 Task: Create new invoice with Date Opened :15-Apr-23, Select Customer: The Londoner, Terms: Payment Term 1. Make invoice entry for item-1 with Date: 15-Apr-23, Description: Niagara Purified Drinking Water (0.5 L x 24 ct)_x000D_
, Action: Material, Income Account: Income:Sales, Quantity: 1, Unit Price: 4.25, Discount %: 7. Make entry for item-2 with Date: 15-Apr-23, Description: Talenti Alphonso Mango Sorbetto Pint_x000D_
, Action: Material, Income Account: Income:Sales, Quantity: 2, Unit Price: 20.6, Discount %: 8. Make entry for item-3 with Date: 15-Apr-23, Description: 321 Party! Foil Gold Marble Paper Napkins 6.5 (20 ct)_x000D_
, Action: Material, Income Account: Income:Sales, Quantity: 2, Unit Price: 21.6, Discount %: 10. Write Notes: 'Looking forward to serving you again.'. Post Invoice with Post Date: 15-Apr-23, Post to Accounts: Assets:Accounts Receivable. Pay / Process Payment with Transaction Date: 15-May-23, Amount: 80.7365, Transfer Account: Checking Account. Print Invoice, display notes by going to Option, then go to Display Tab and check 'Invoice Notes'.
Action: Mouse moved to (171, 24)
Screenshot: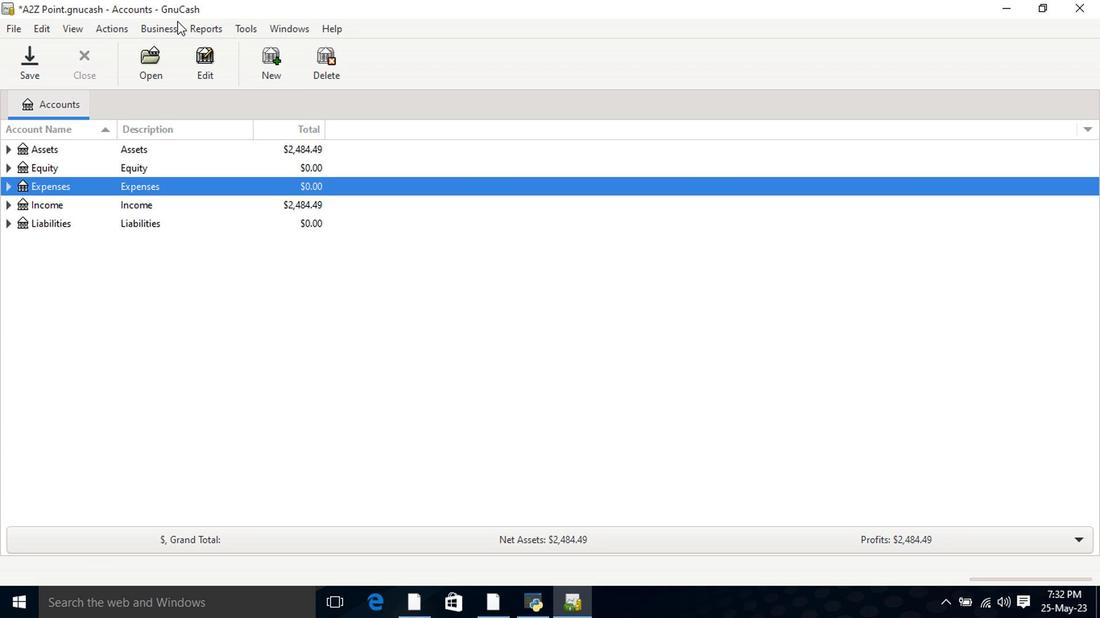 
Action: Mouse pressed left at (171, 24)
Screenshot: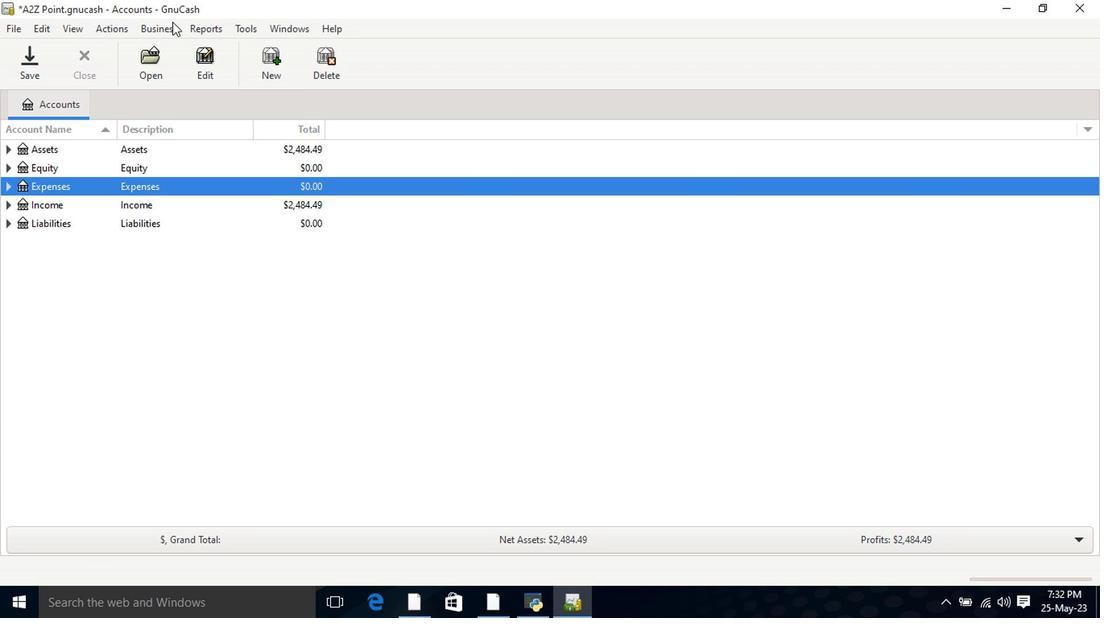 
Action: Mouse moved to (358, 111)
Screenshot: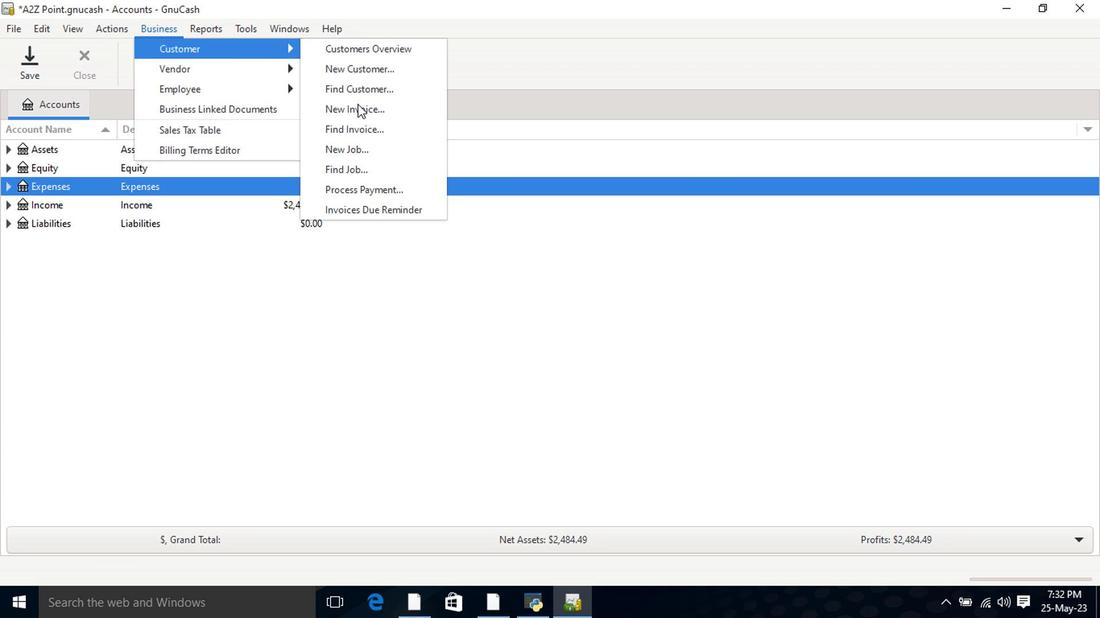 
Action: Mouse pressed left at (358, 111)
Screenshot: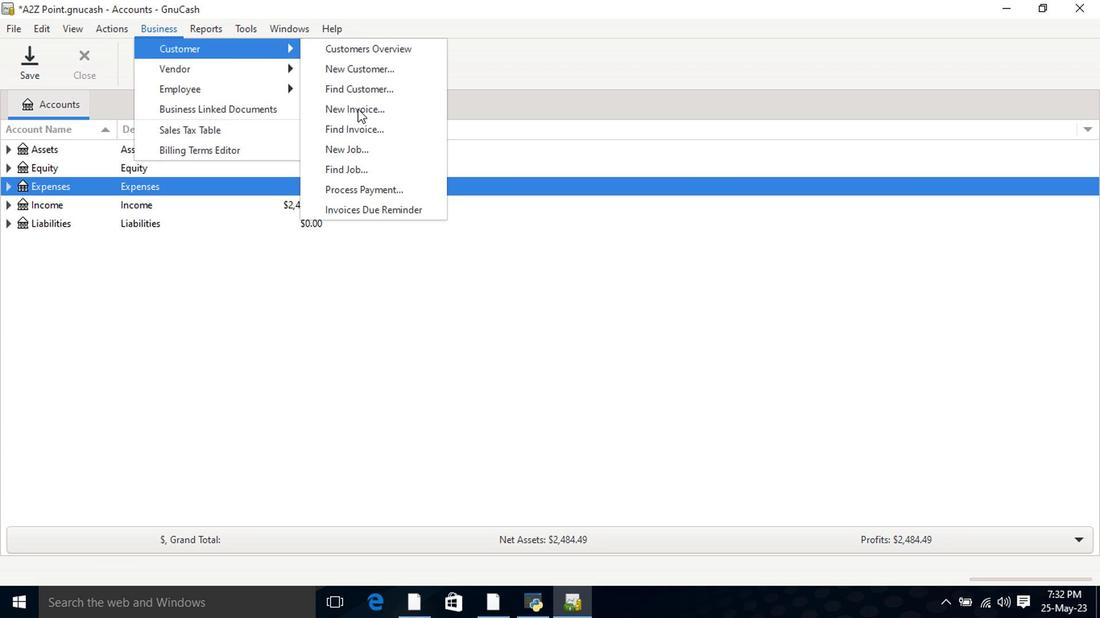 
Action: Mouse moved to (661, 253)
Screenshot: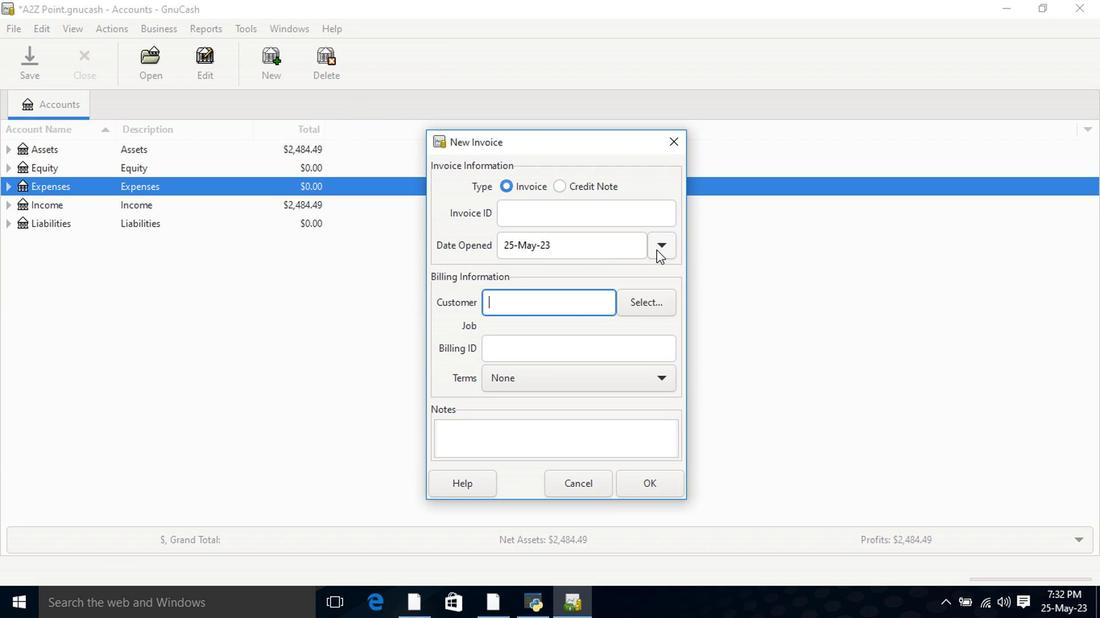 
Action: Mouse pressed left at (661, 253)
Screenshot: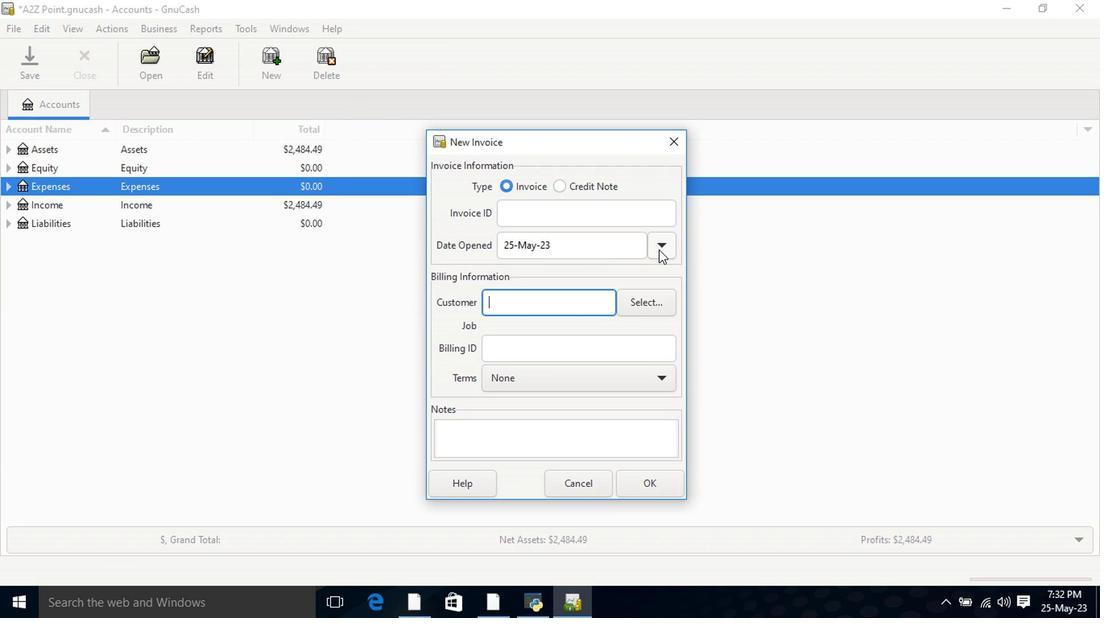 
Action: Mouse moved to (540, 272)
Screenshot: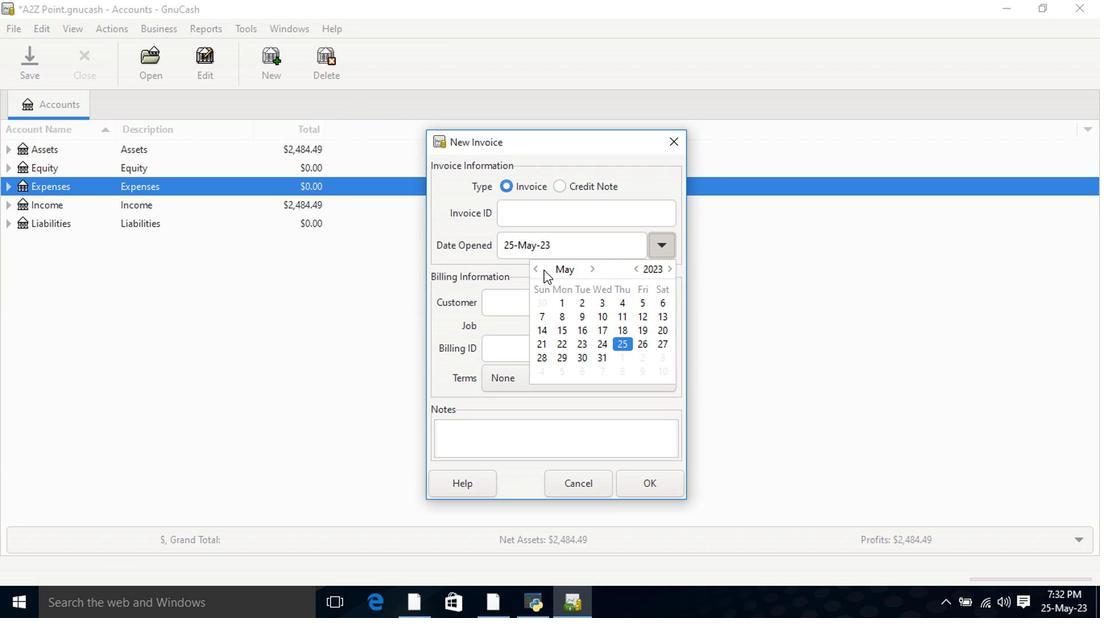 
Action: Mouse pressed left at (540, 272)
Screenshot: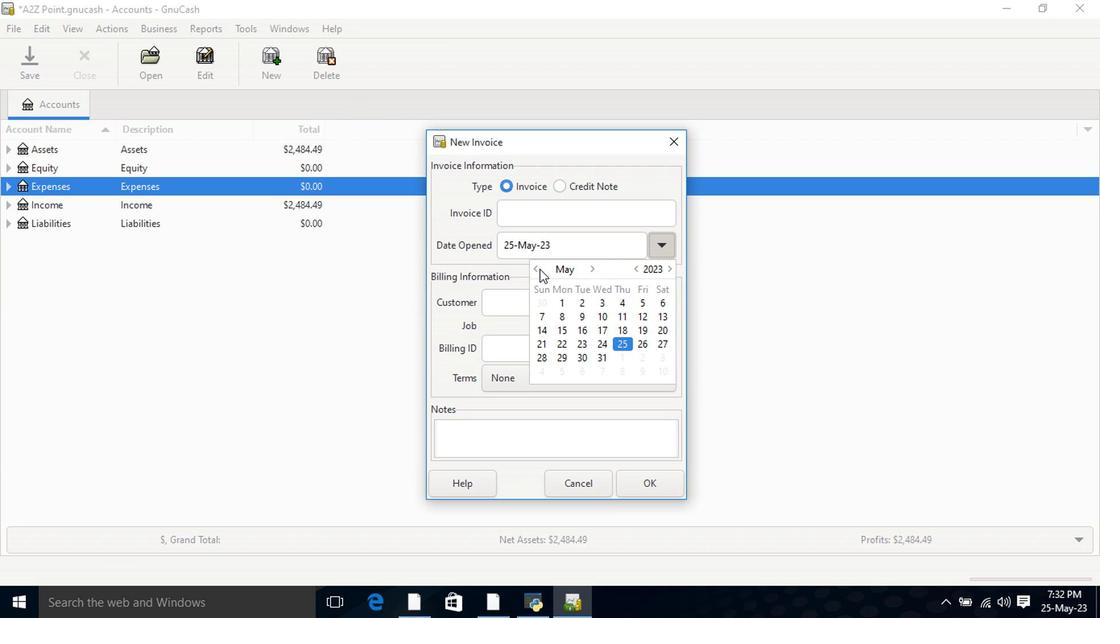 
Action: Mouse moved to (657, 252)
Screenshot: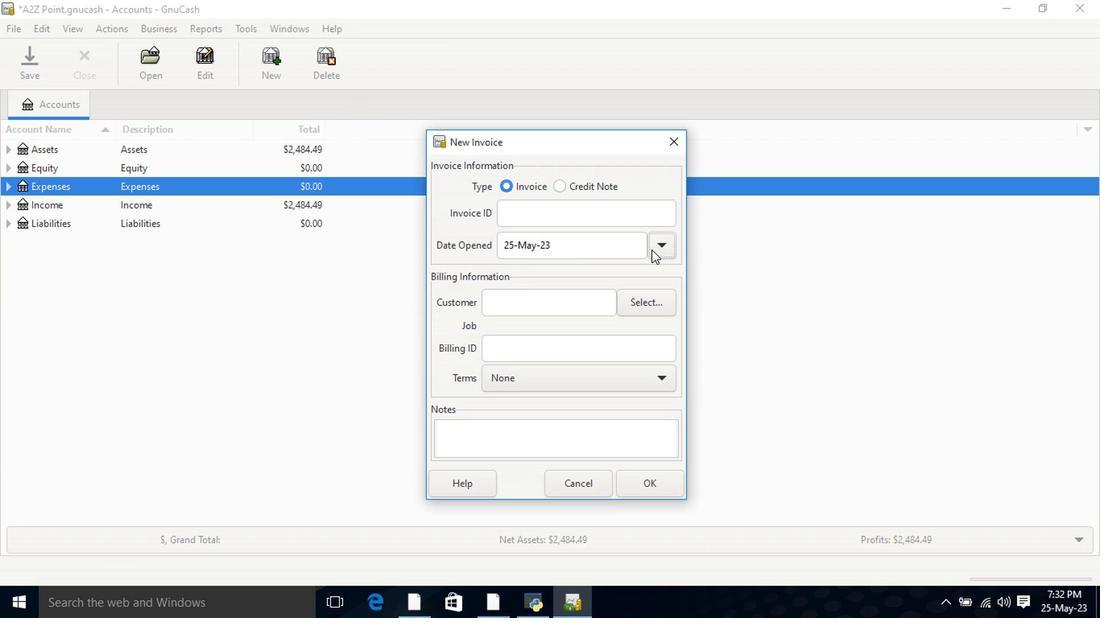 
Action: Mouse pressed left at (657, 252)
Screenshot: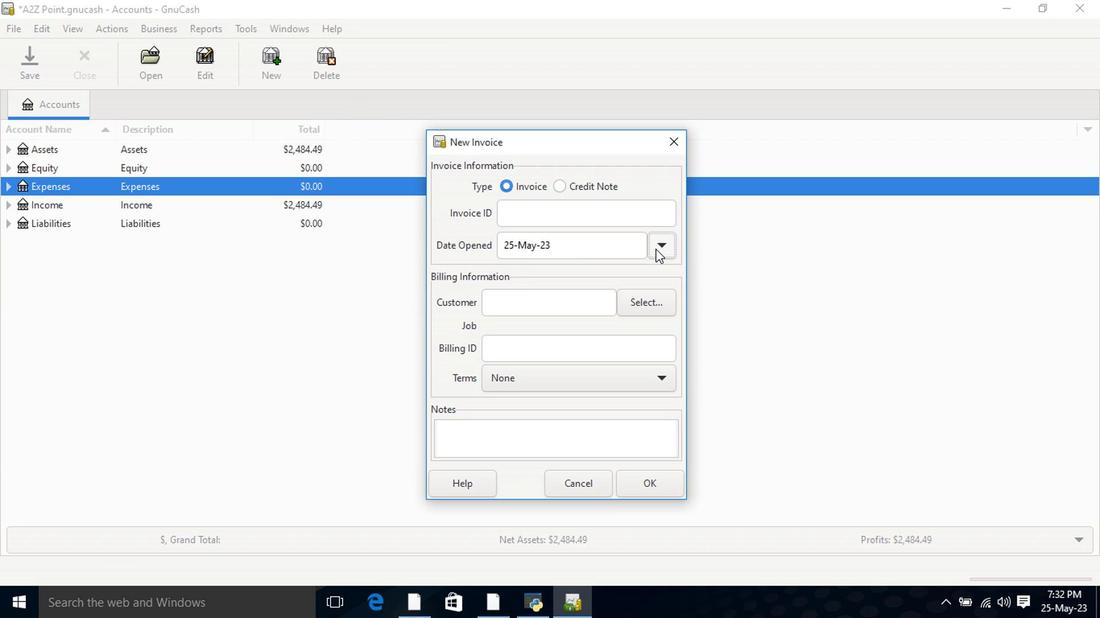 
Action: Mouse moved to (529, 271)
Screenshot: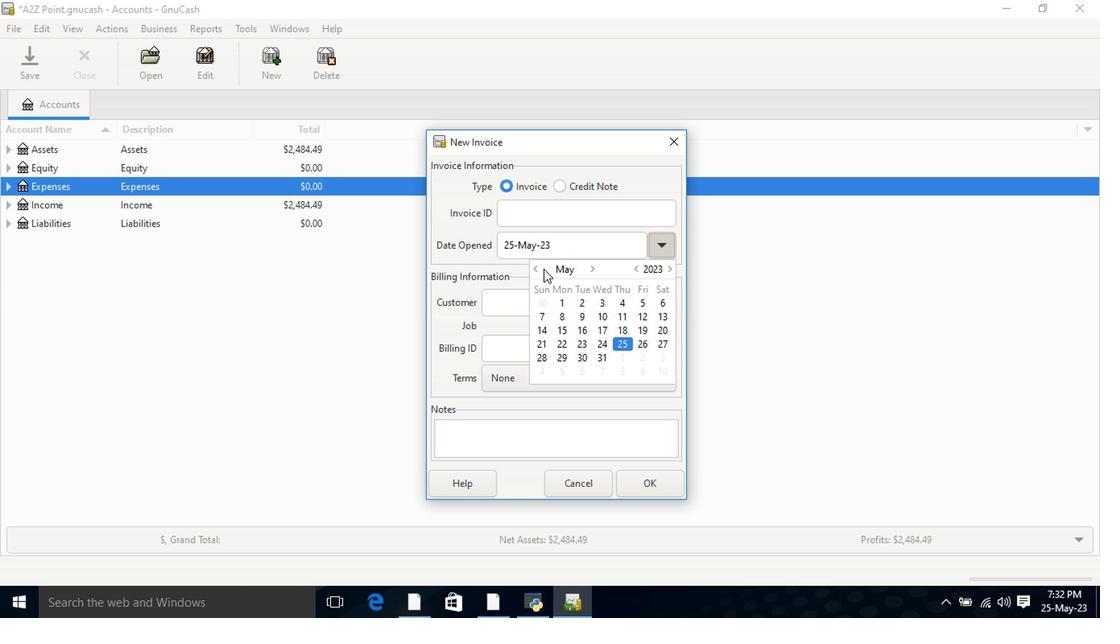 
Action: Mouse pressed left at (529, 271)
Screenshot: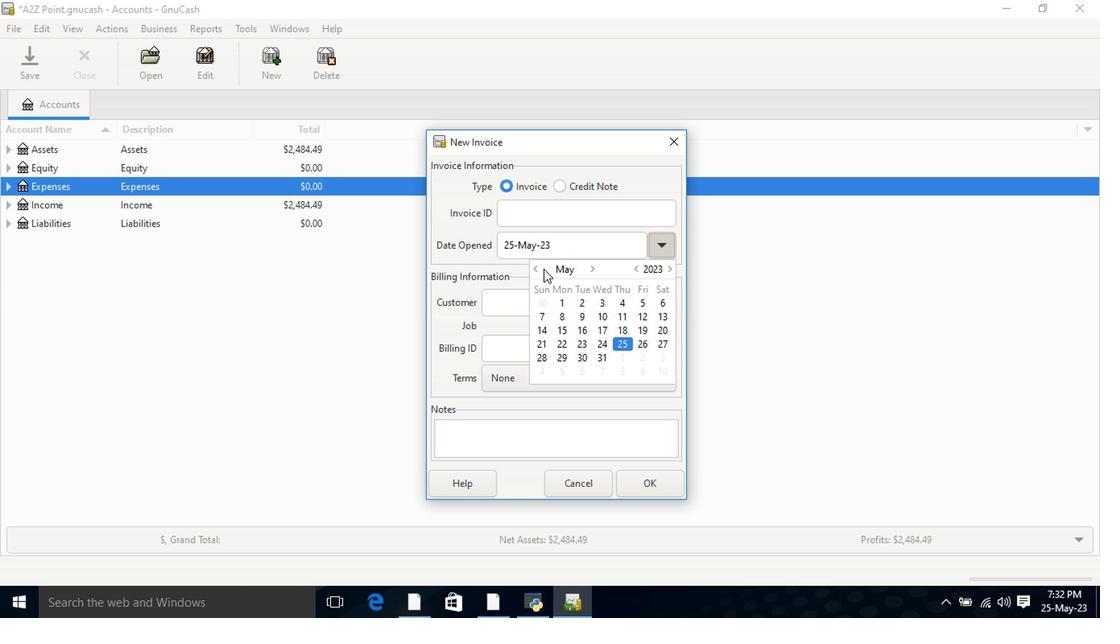 
Action: Mouse moved to (664, 250)
Screenshot: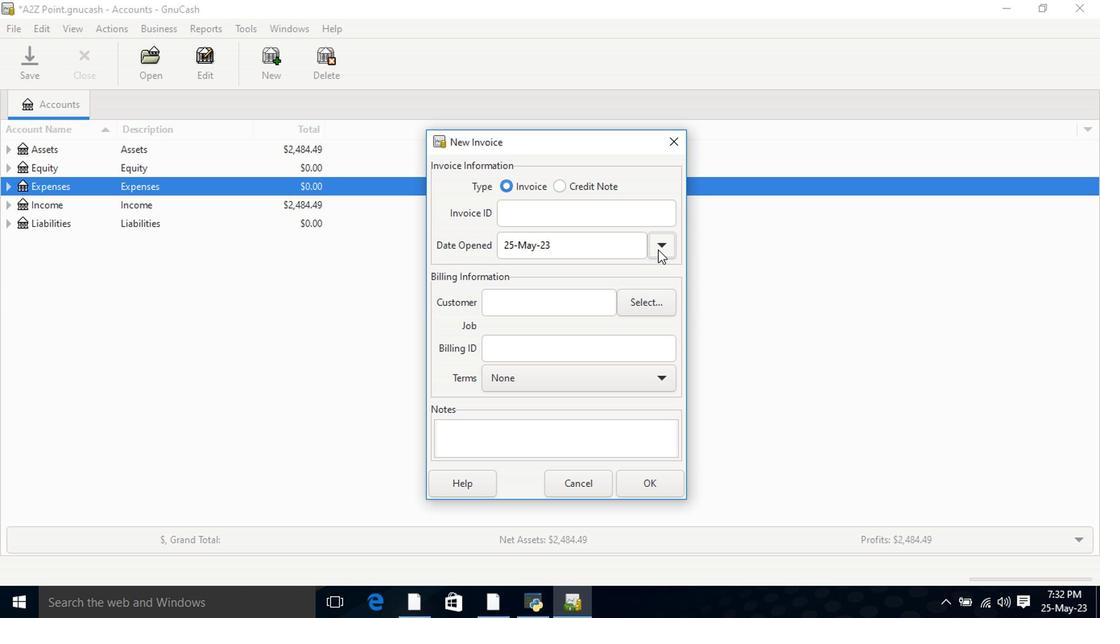 
Action: Mouse pressed left at (664, 250)
Screenshot: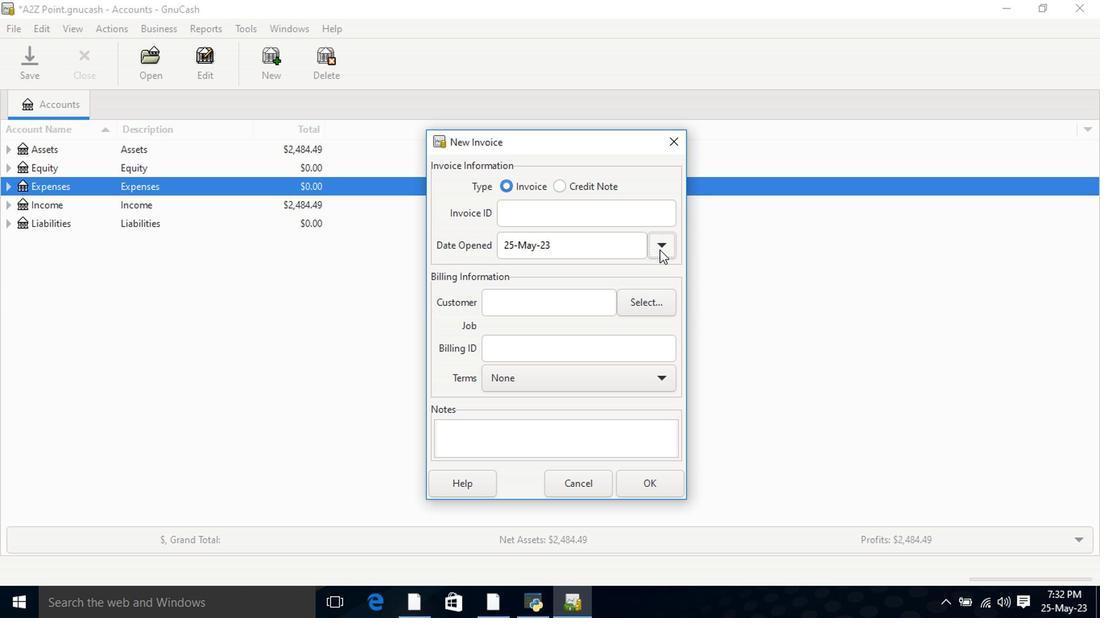 
Action: Mouse moved to (535, 274)
Screenshot: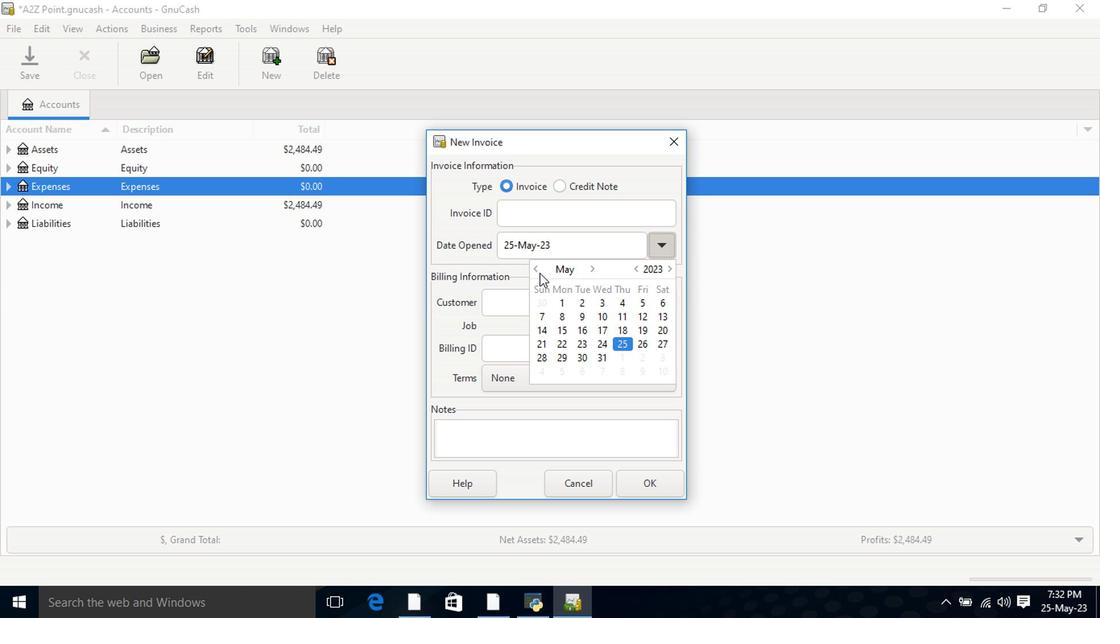 
Action: Mouse pressed left at (535, 274)
Screenshot: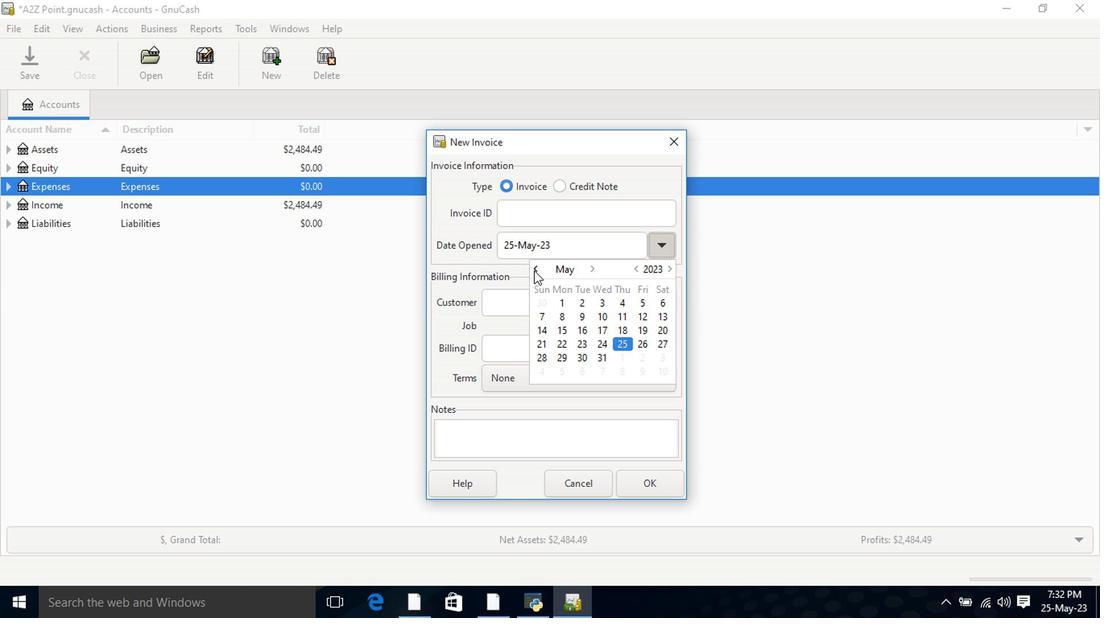 
Action: Mouse moved to (660, 330)
Screenshot: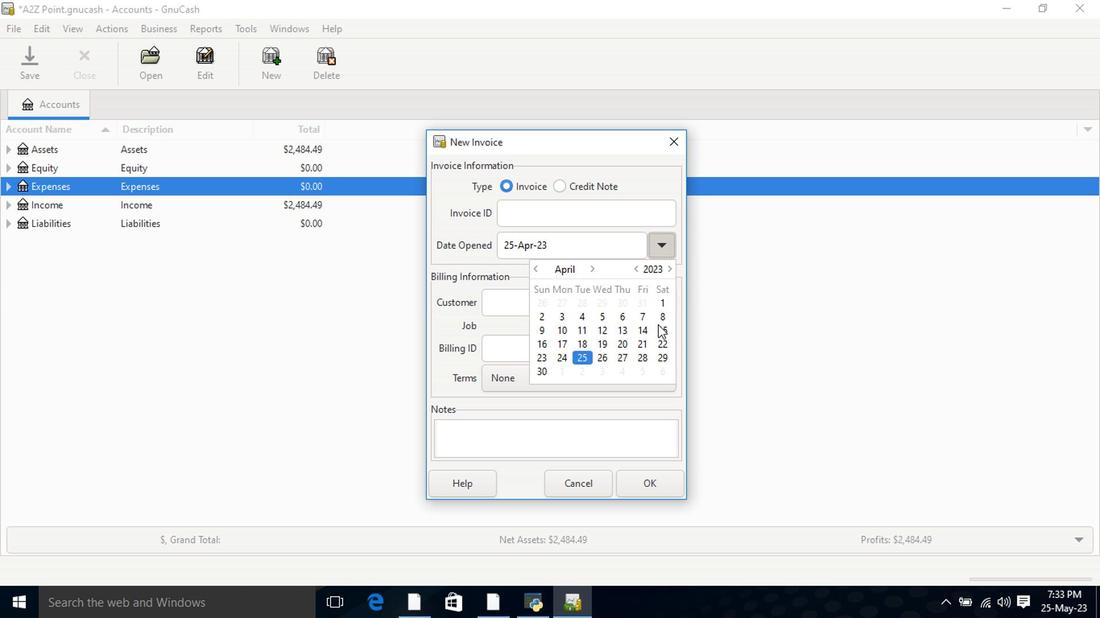 
Action: Mouse pressed left at (660, 330)
Screenshot: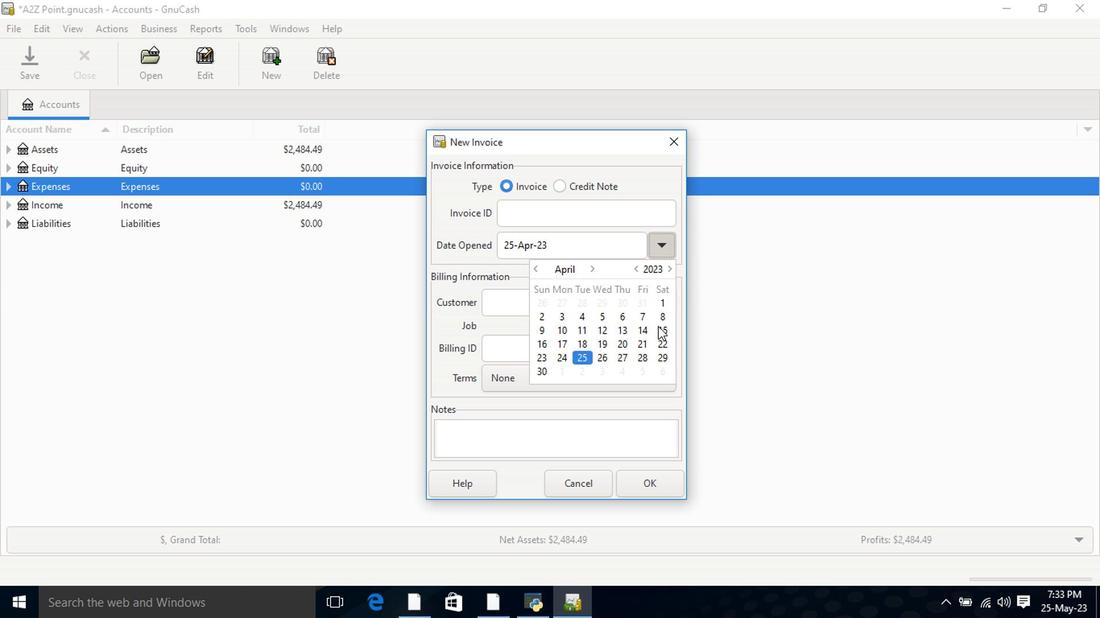 
Action: Mouse pressed left at (660, 330)
Screenshot: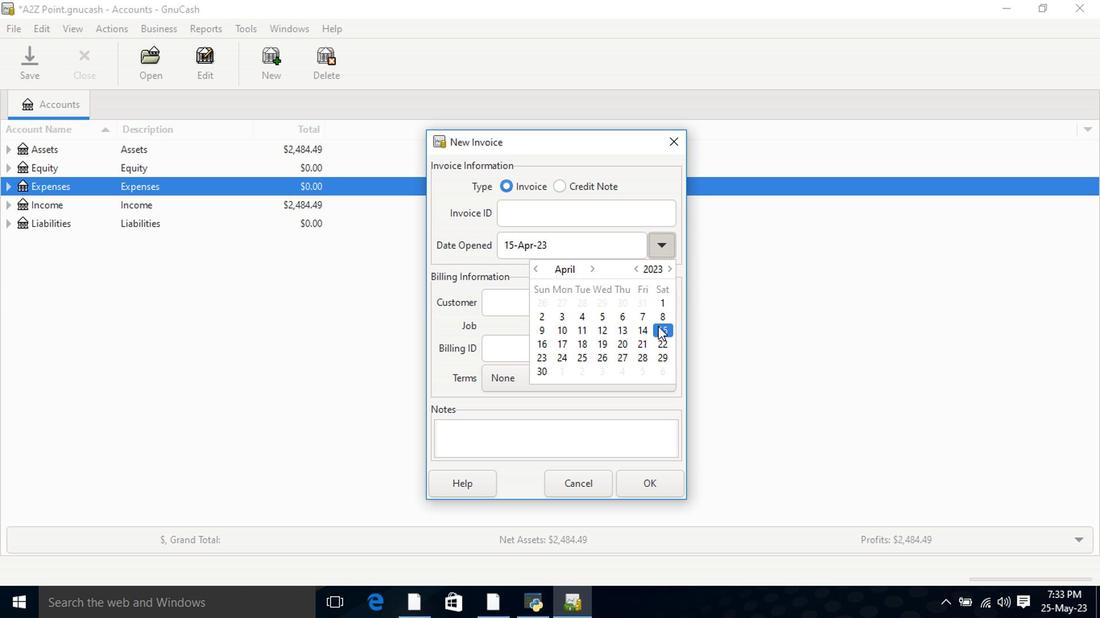 
Action: Mouse moved to (562, 300)
Screenshot: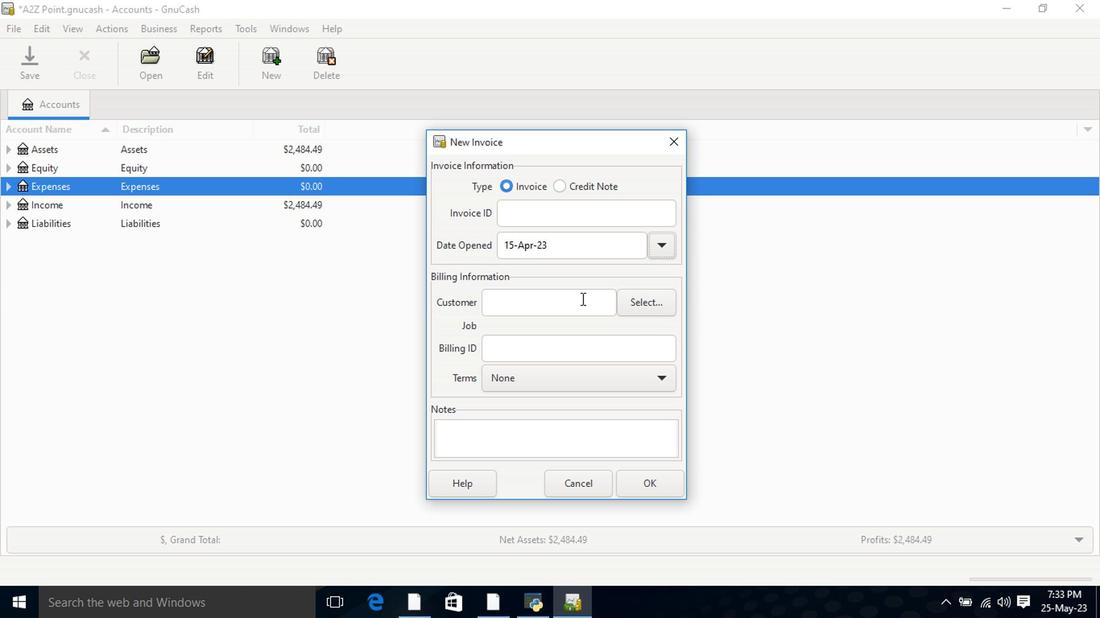 
Action: Mouse pressed left at (562, 300)
Screenshot: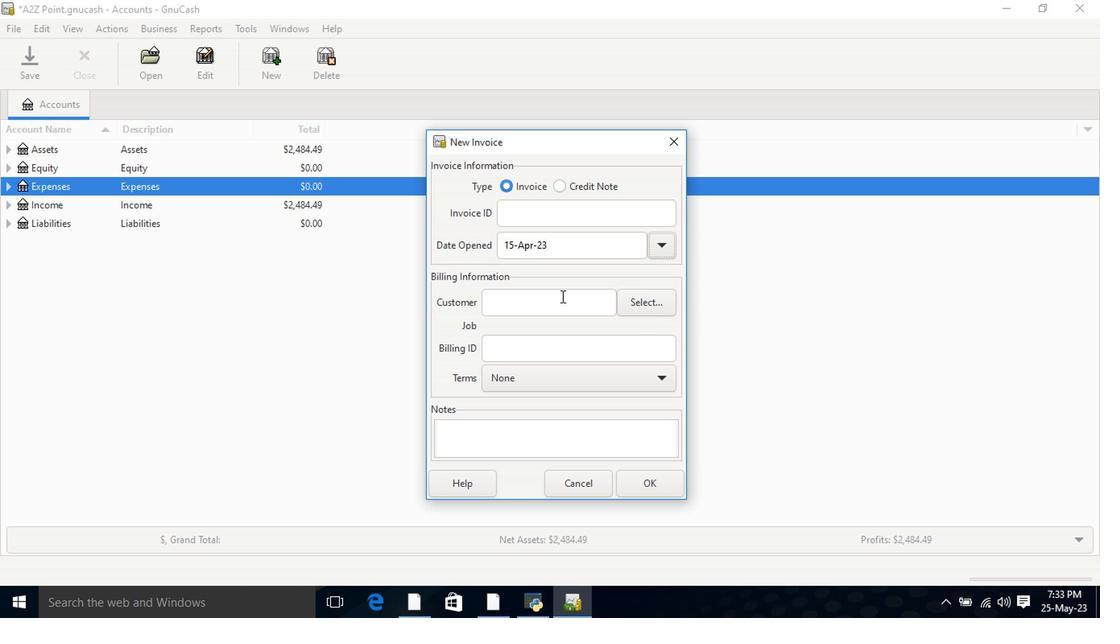 
Action: Key pressed <Key.shift>The<Key.space><Key.shift>La<Key.backspace>on
Screenshot: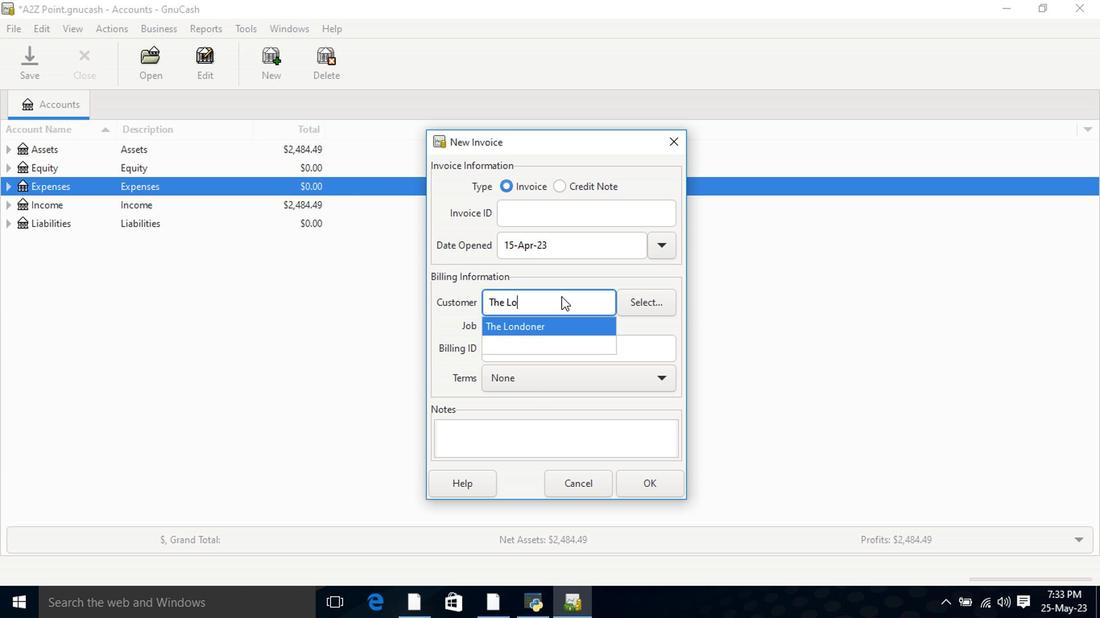 
Action: Mouse moved to (550, 332)
Screenshot: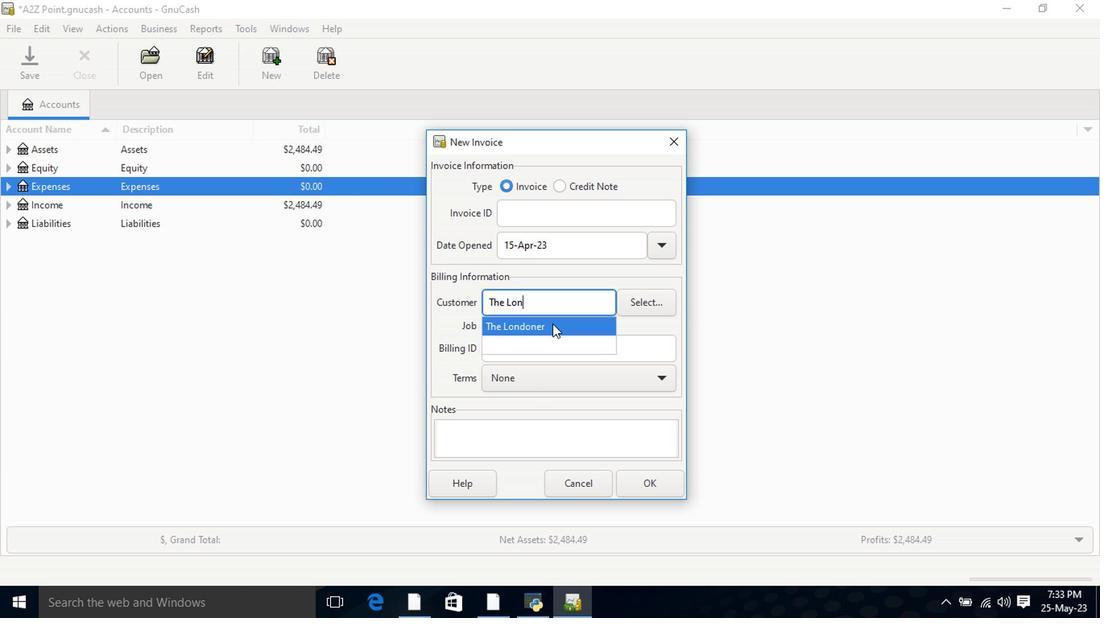 
Action: Mouse pressed left at (550, 332)
Screenshot: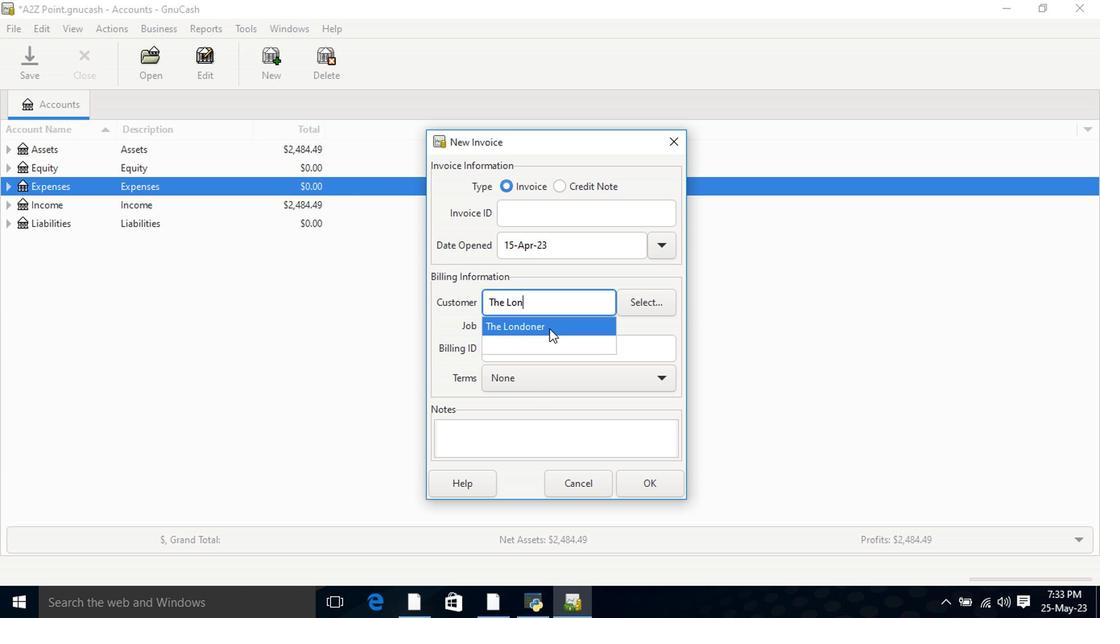 
Action: Mouse moved to (548, 394)
Screenshot: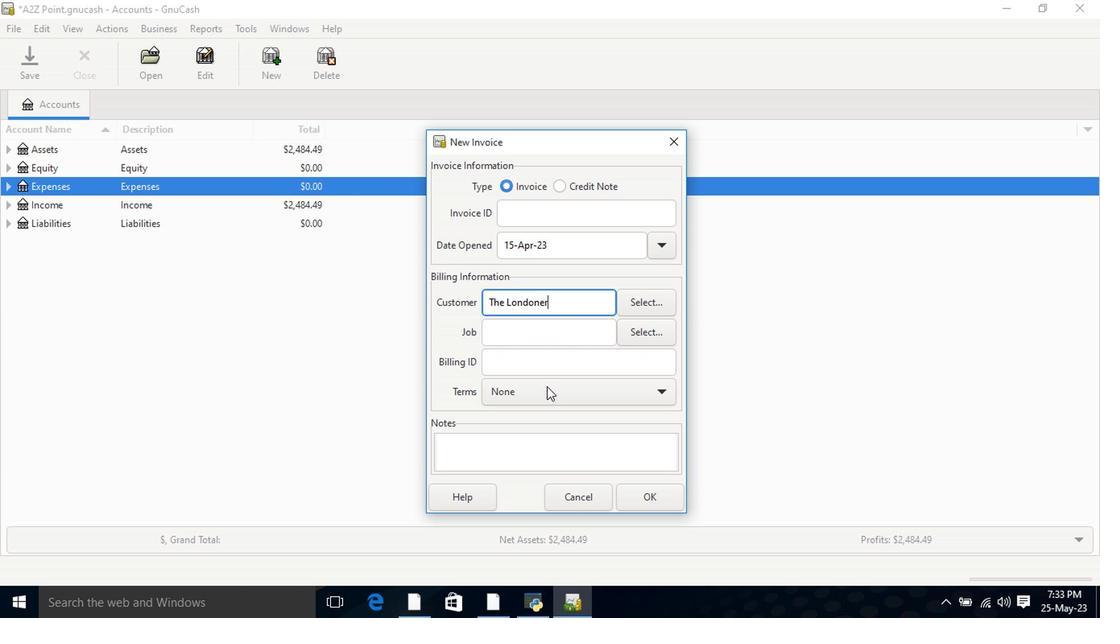 
Action: Mouse pressed left at (548, 394)
Screenshot: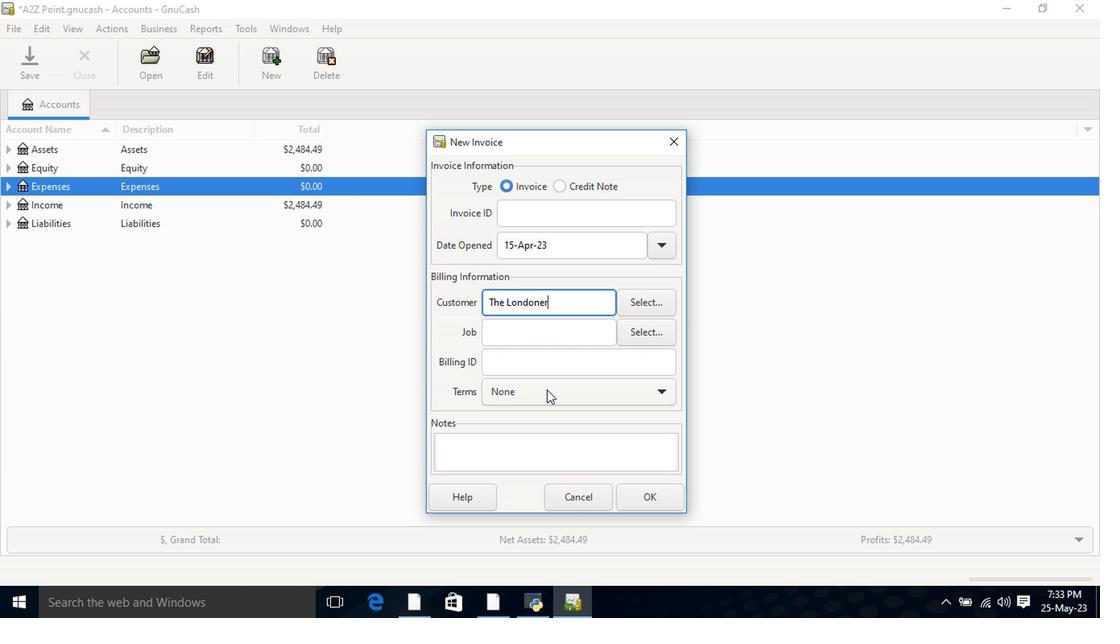 
Action: Mouse moved to (560, 418)
Screenshot: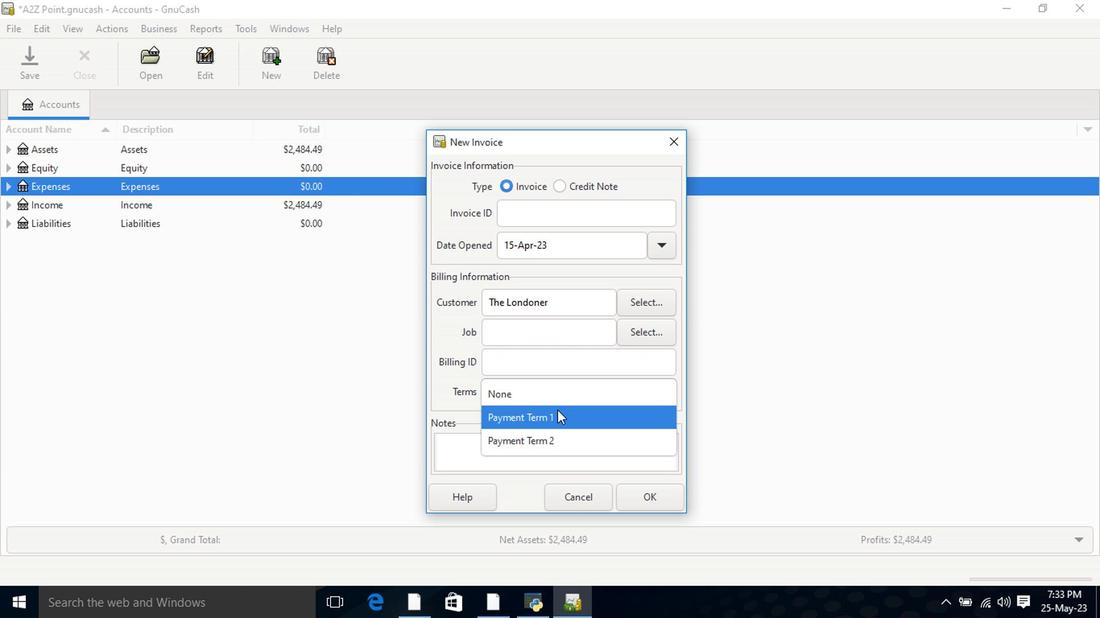
Action: Mouse pressed left at (560, 418)
Screenshot: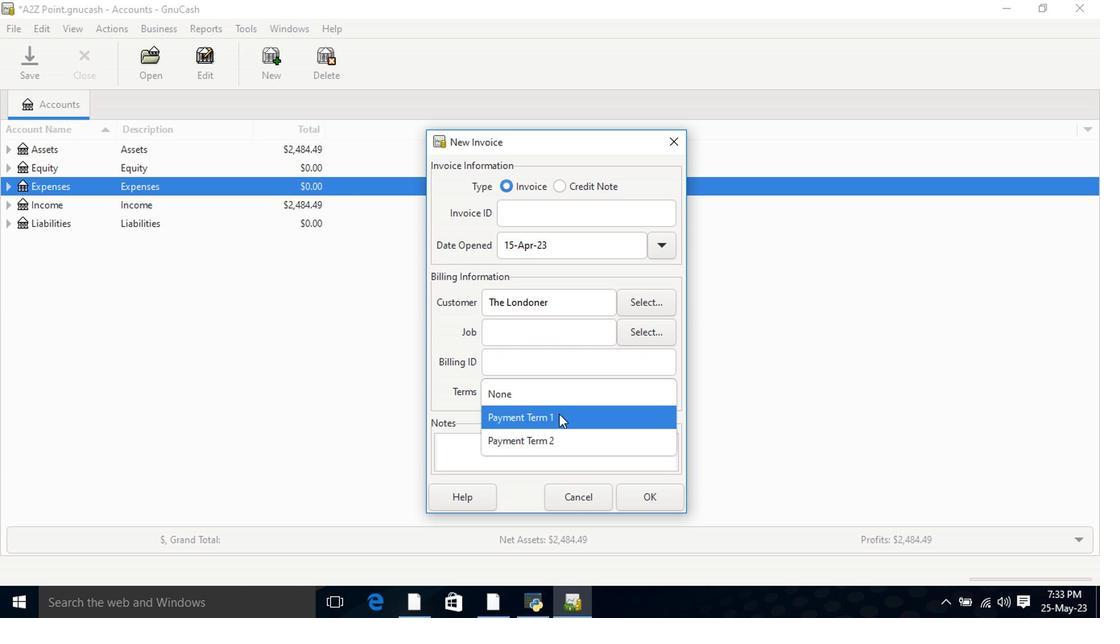 
Action: Mouse moved to (650, 501)
Screenshot: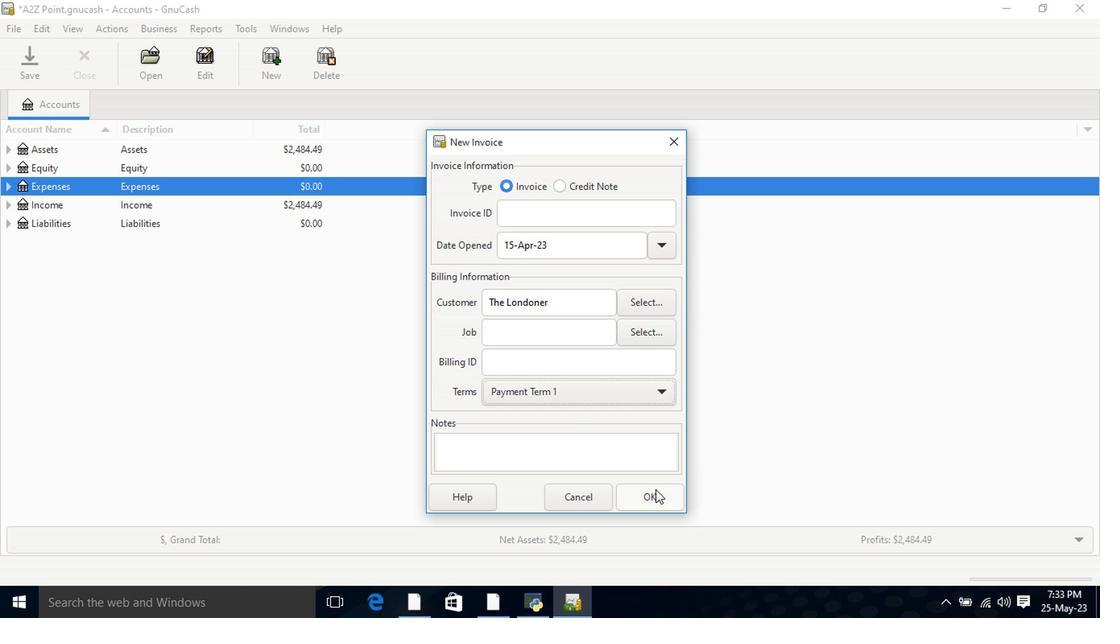
Action: Mouse pressed left at (650, 501)
Screenshot: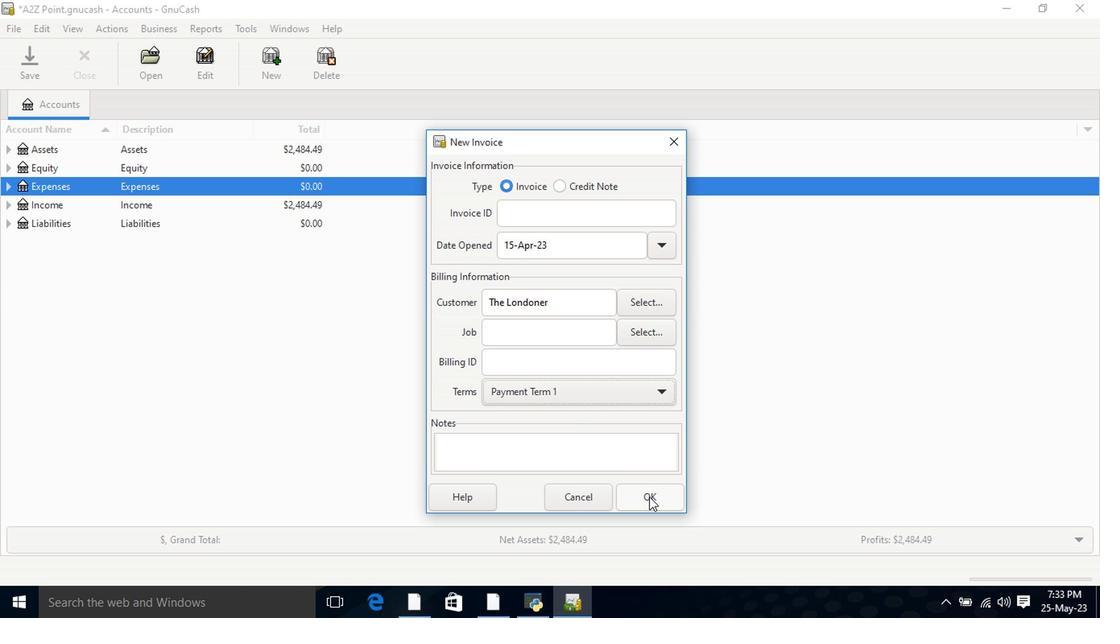 
Action: Mouse moved to (68, 319)
Screenshot: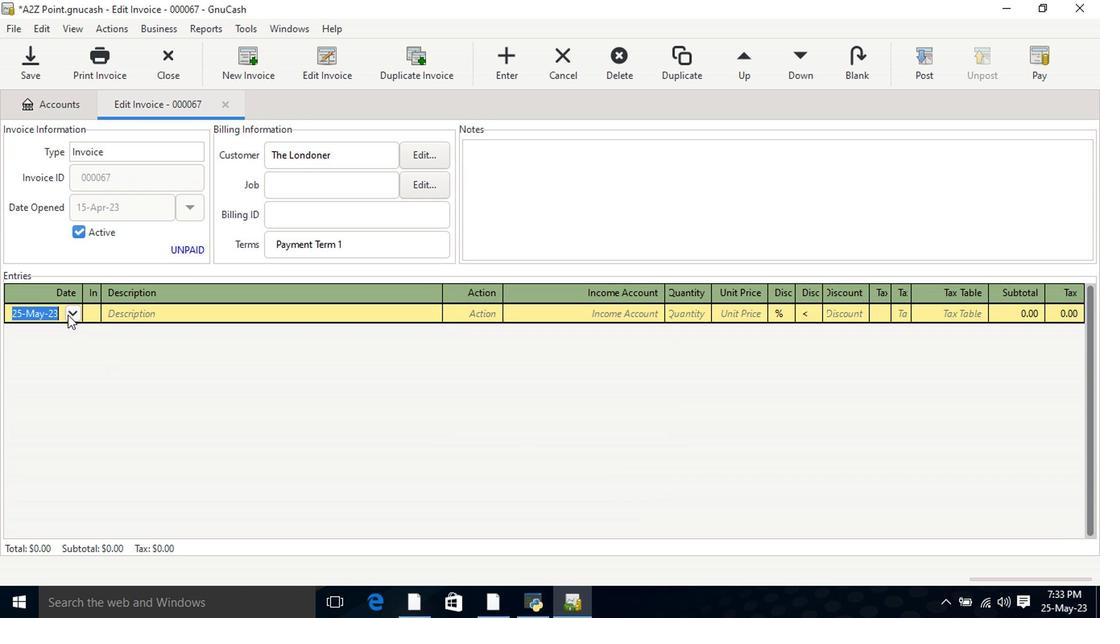 
Action: Mouse pressed left at (68, 319)
Screenshot: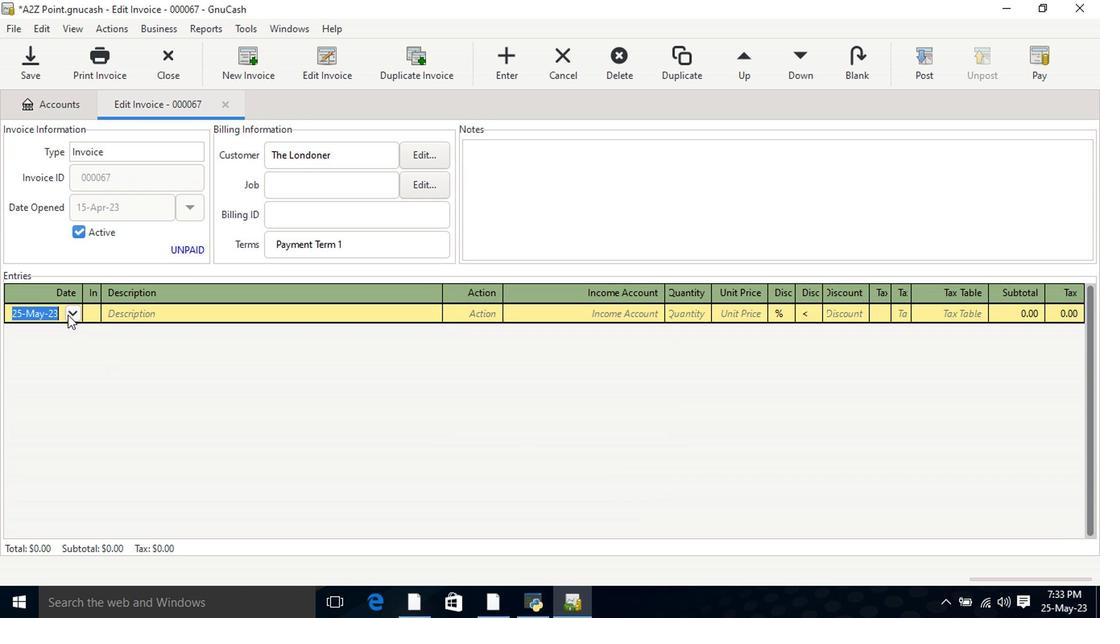 
Action: Mouse moved to (8, 336)
Screenshot: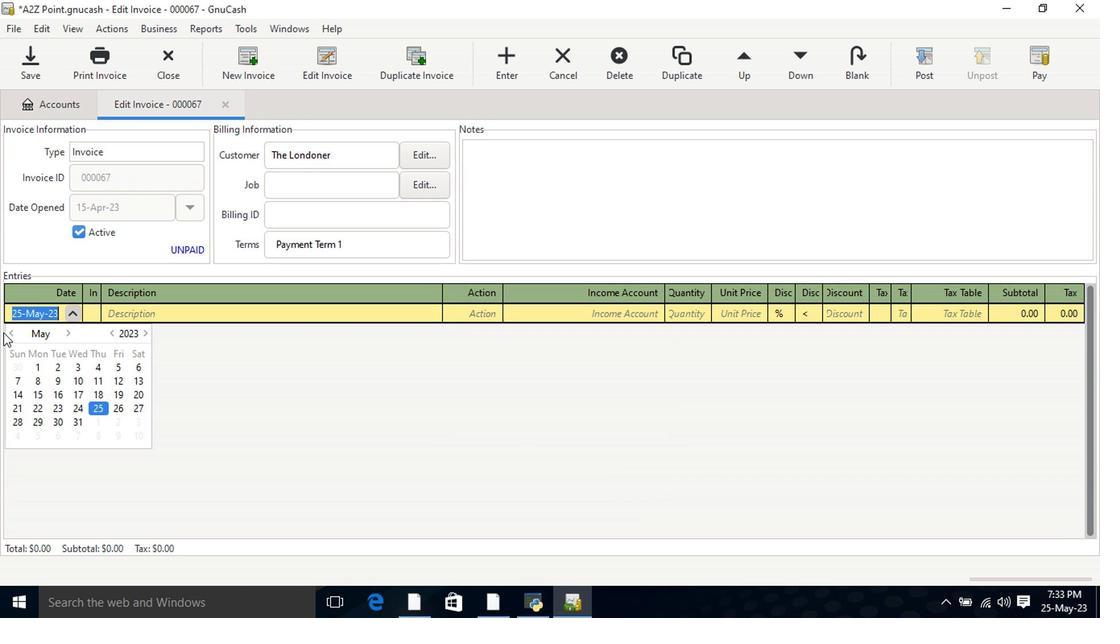 
Action: Mouse pressed left at (8, 336)
Screenshot: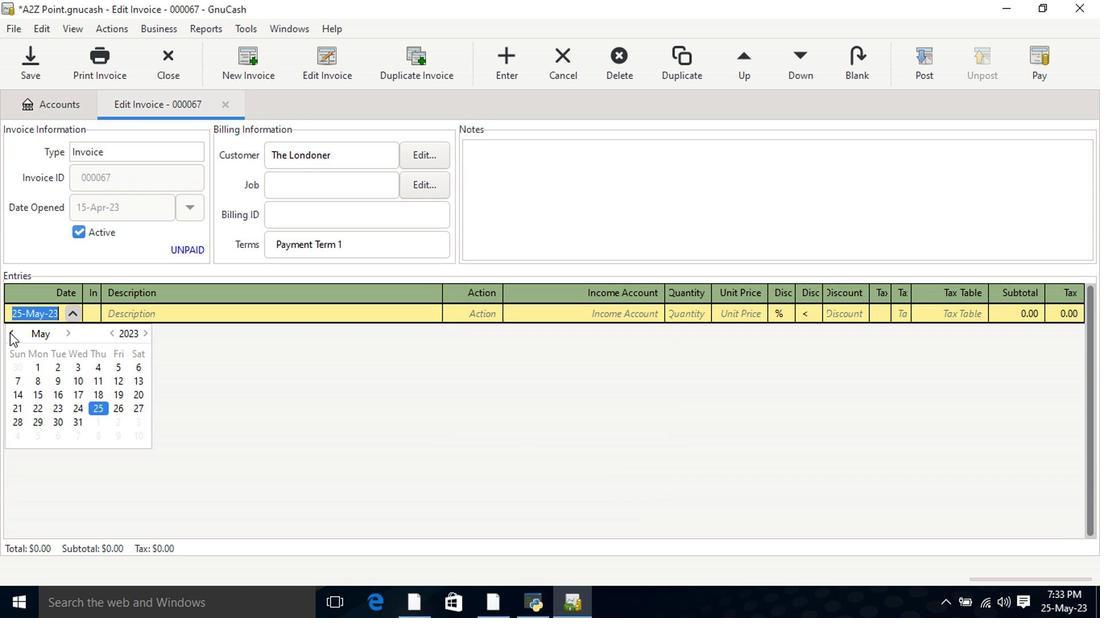 
Action: Mouse moved to (141, 390)
Screenshot: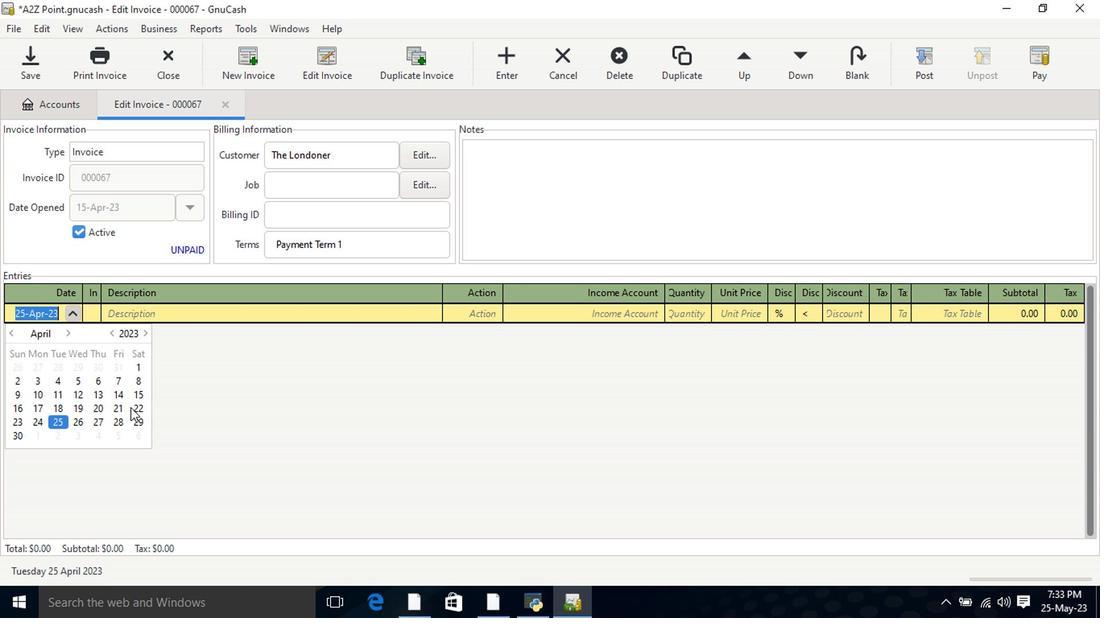 
Action: Mouse pressed left at (141, 388)
Screenshot: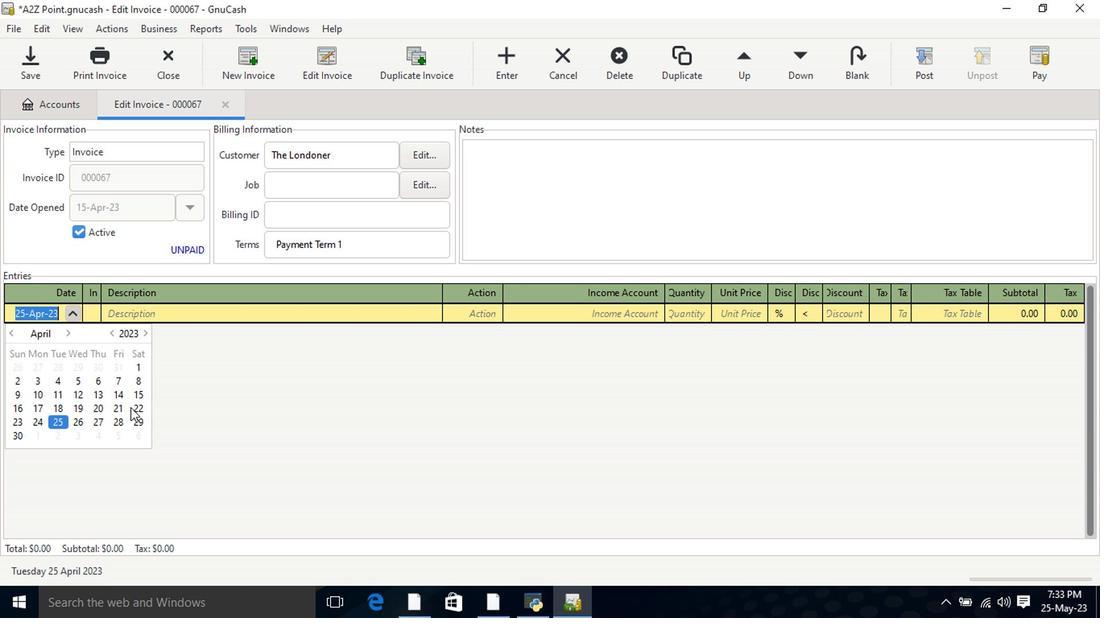 
Action: Mouse moved to (139, 399)
Screenshot: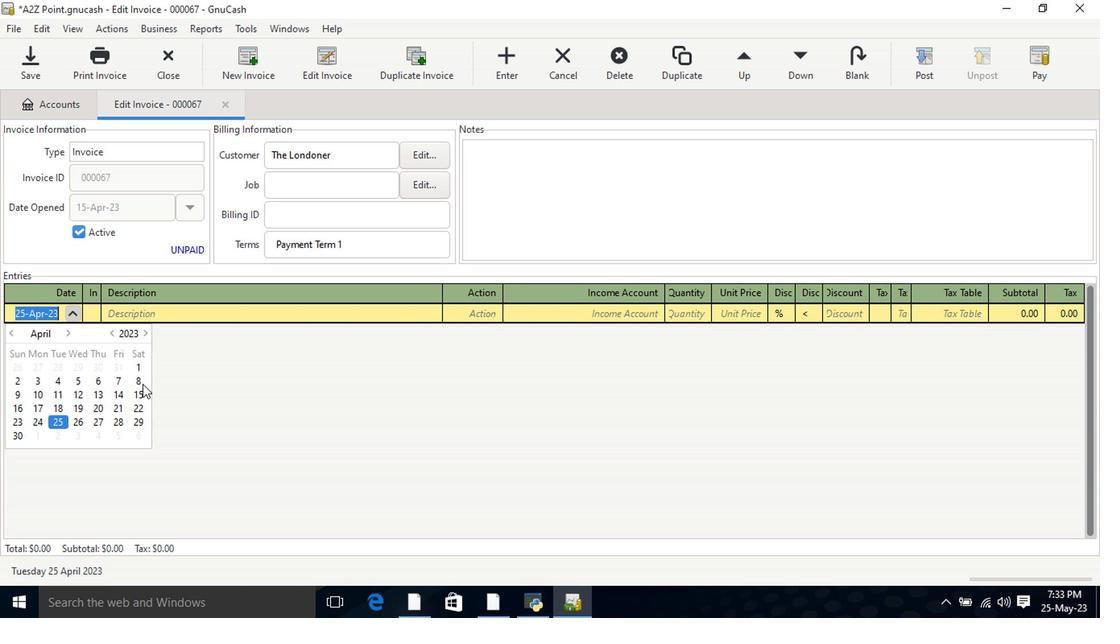 
Action: Mouse pressed left at (139, 399)
Screenshot: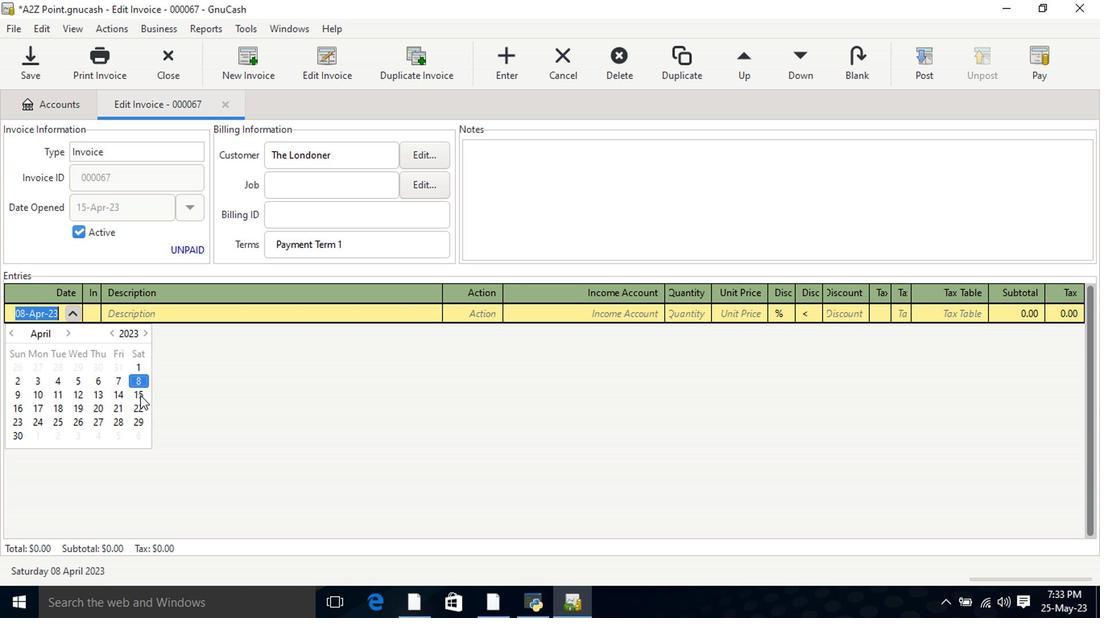 
Action: Mouse pressed left at (139, 399)
Screenshot: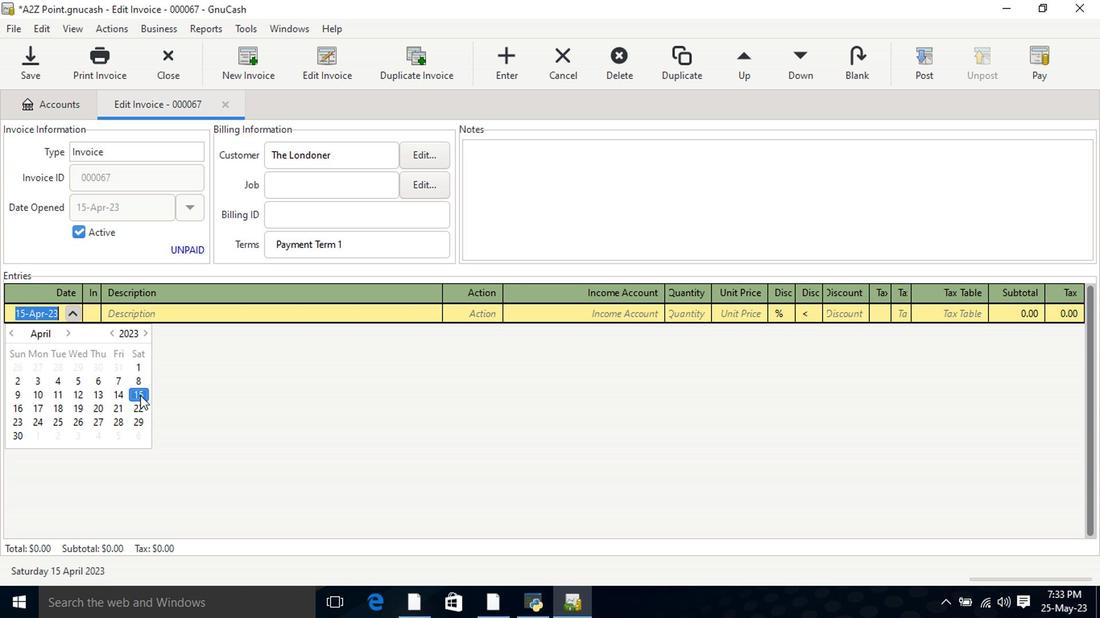 
Action: Mouse moved to (172, 324)
Screenshot: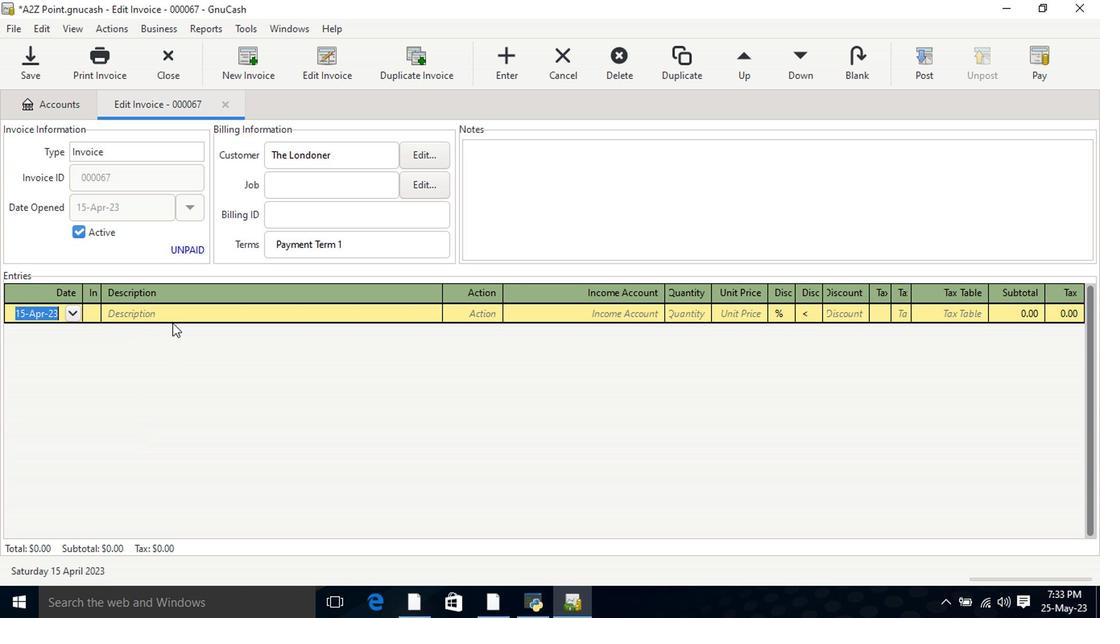 
Action: Mouse pressed left at (172, 324)
Screenshot: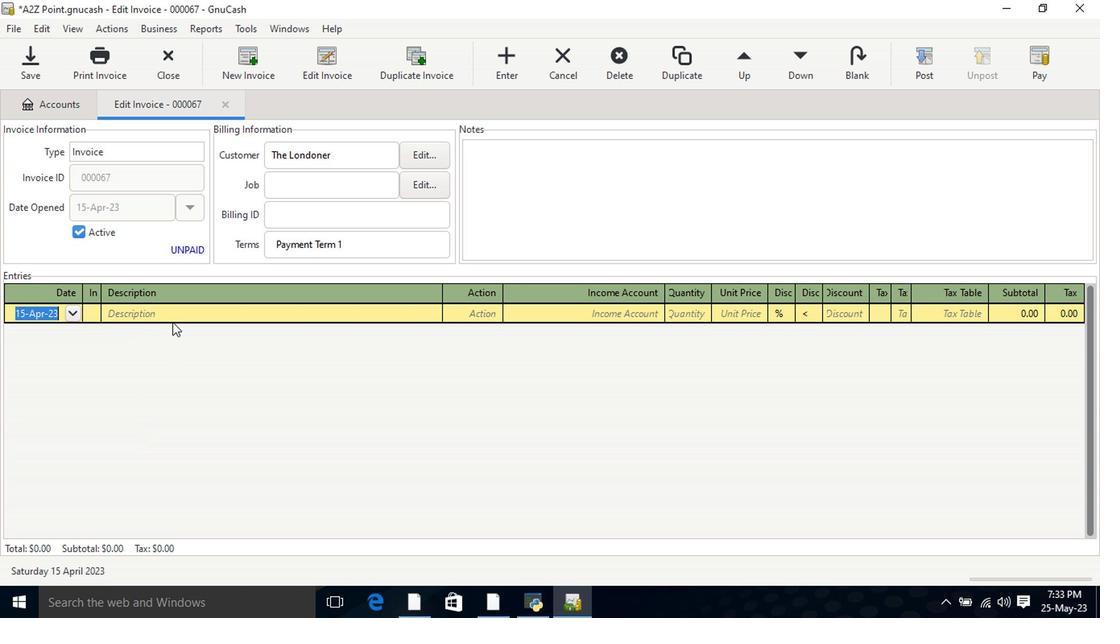 
Action: Key pressed <Key.shift>NAGA<Key.space><Key.shift>P<Key.backspace>URIFIED<Key.space><Key.shift>drinkin<Key.backspace><Key.backspace><Key.backspace><Key.backspace><Key.backspace><Key.backspace><Key.backspace><Key.shift>Drinking<Key.space><Key.shift>water<Key.space><Key.shift_r>(0.5<Key.space>l<Key.backspace><Key.shift>L<Key.space>x<Key.space>24<Key.space>ct<Key.shift_r>)<Key.tab>mate<Key.tab>incom<Key.down><Key.down><Key.down><Key.tab>1<Key.tab>4.25<Key.tab>
Screenshot: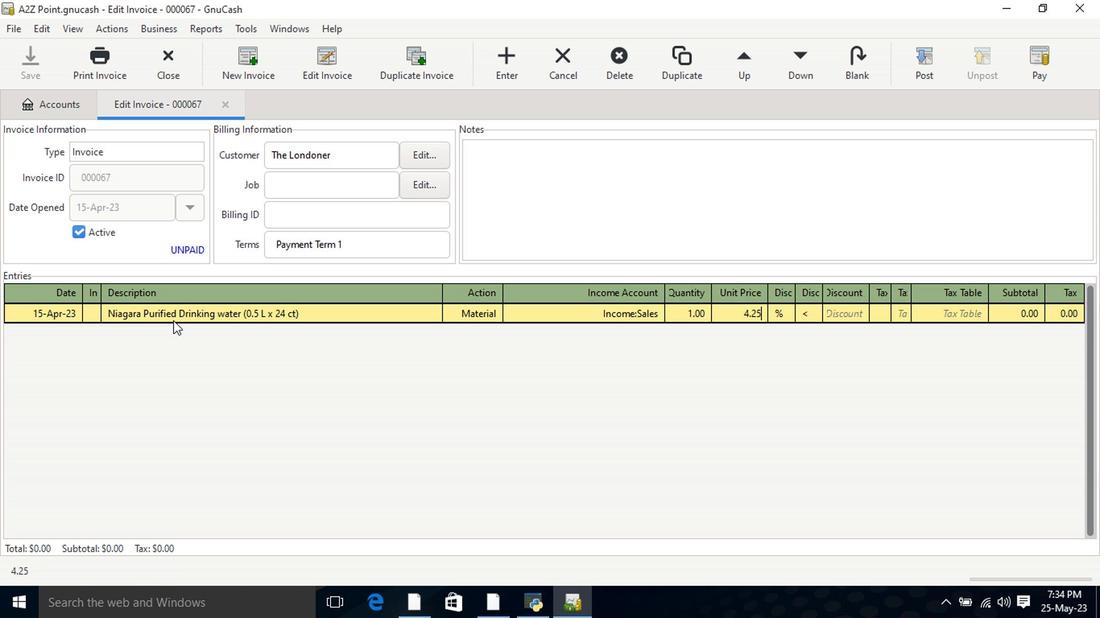 
Action: Mouse moved to (803, 319)
Screenshot: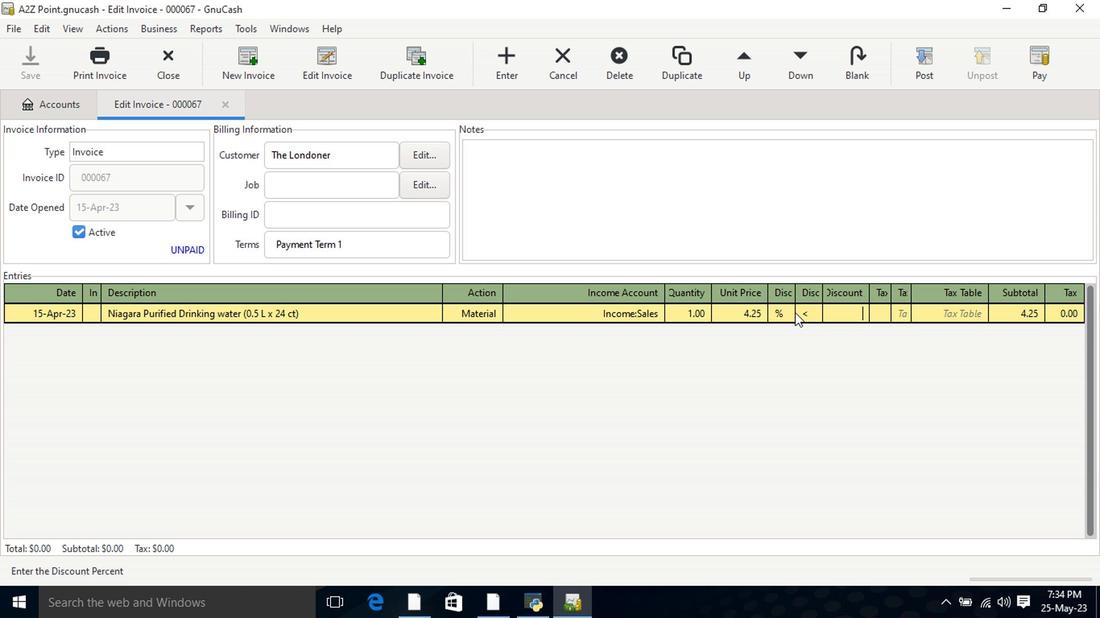 
Action: Mouse pressed left at (803, 319)
Screenshot: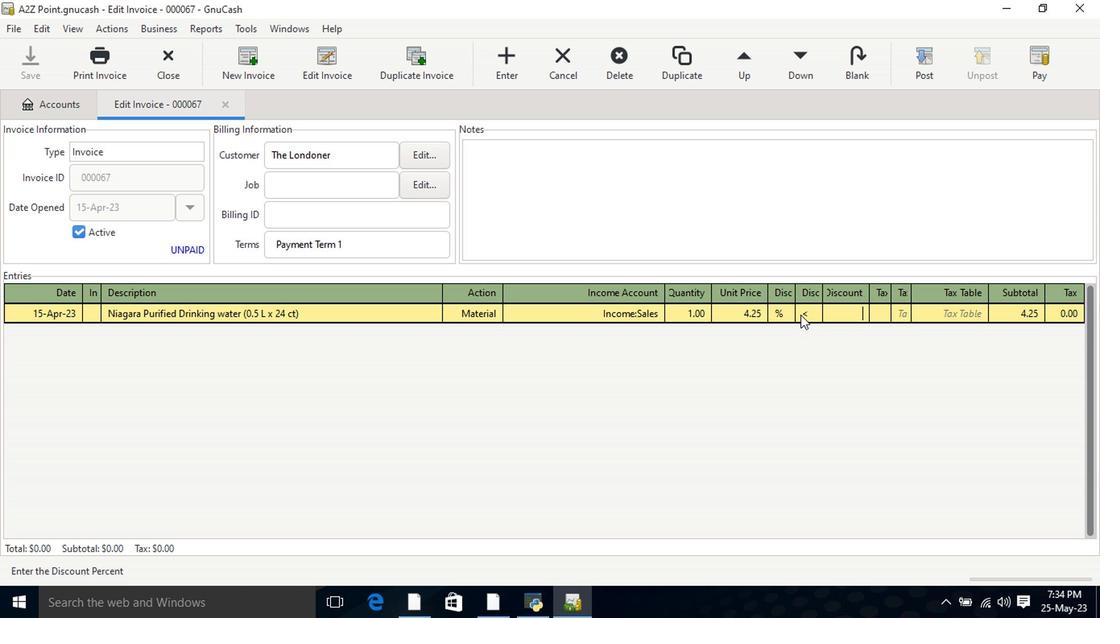 
Action: Mouse moved to (833, 317)
Screenshot: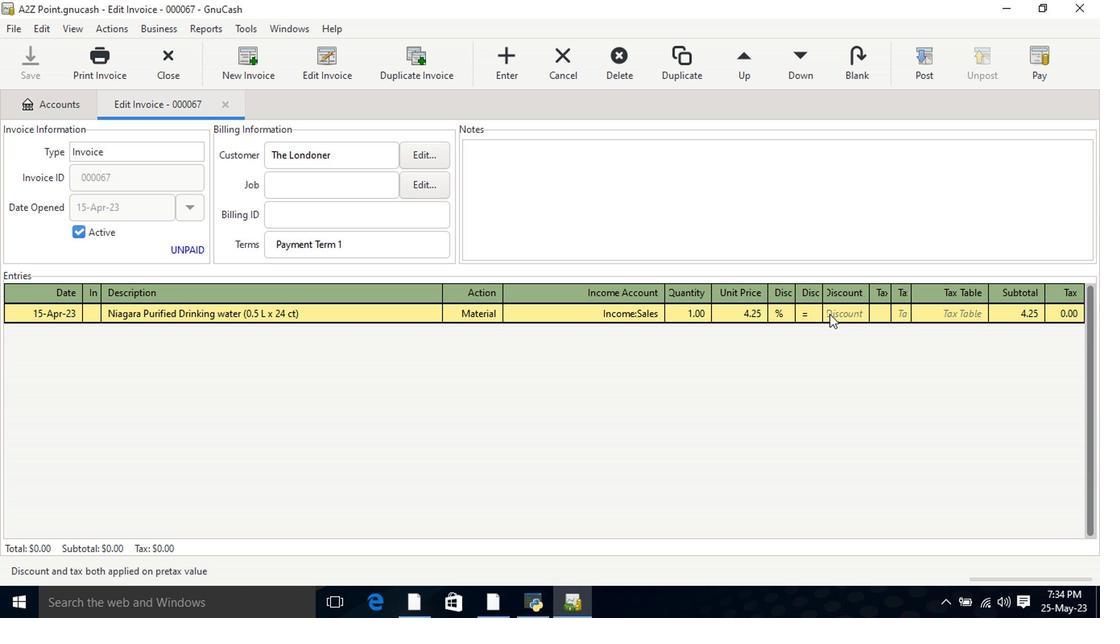 
Action: Mouse pressed left at (833, 317)
Screenshot: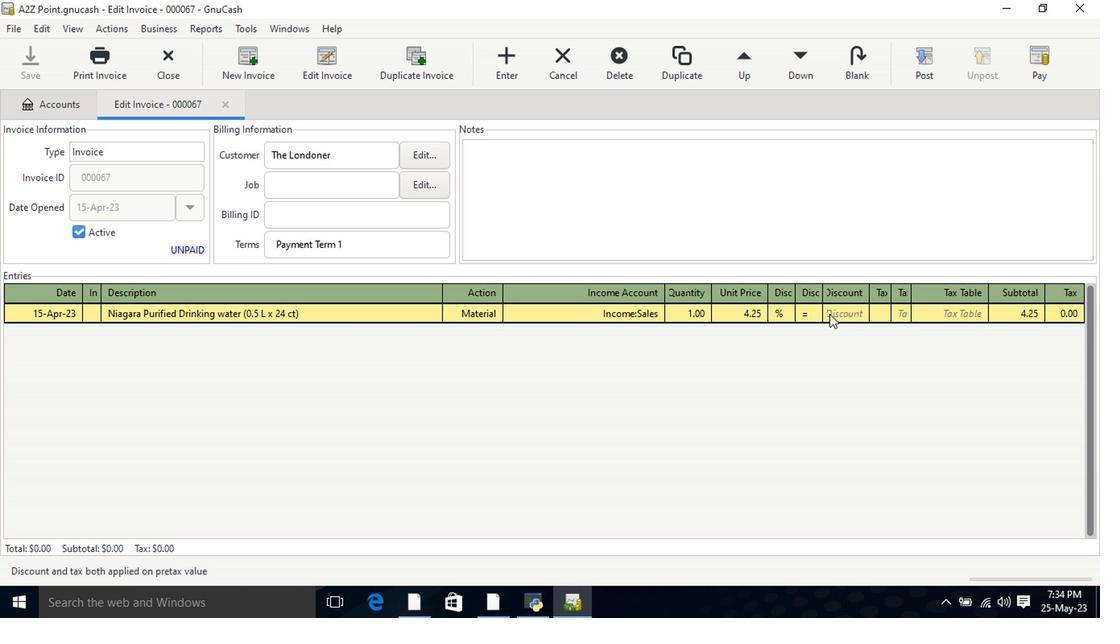 
Action: Mouse moved to (832, 315)
Screenshot: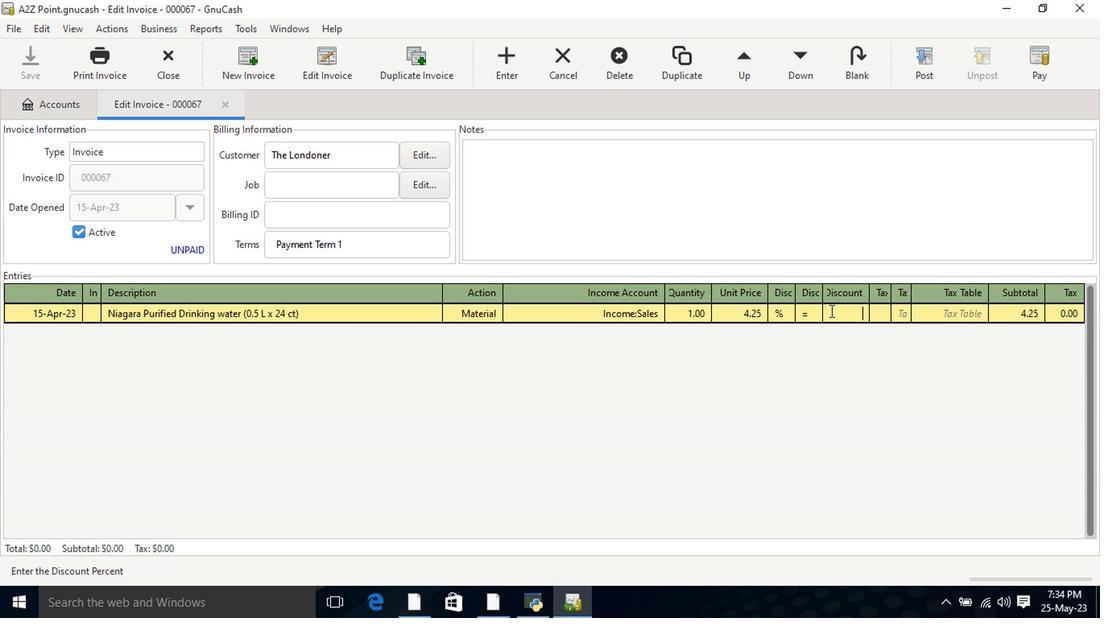 
Action: Key pressed 7<Key.tab><Key.tab><Key.shift>Talenti<Key.space><Key.shift>Alpons<Key.tab><Key.tab>20.6<Key.tab>
Screenshot: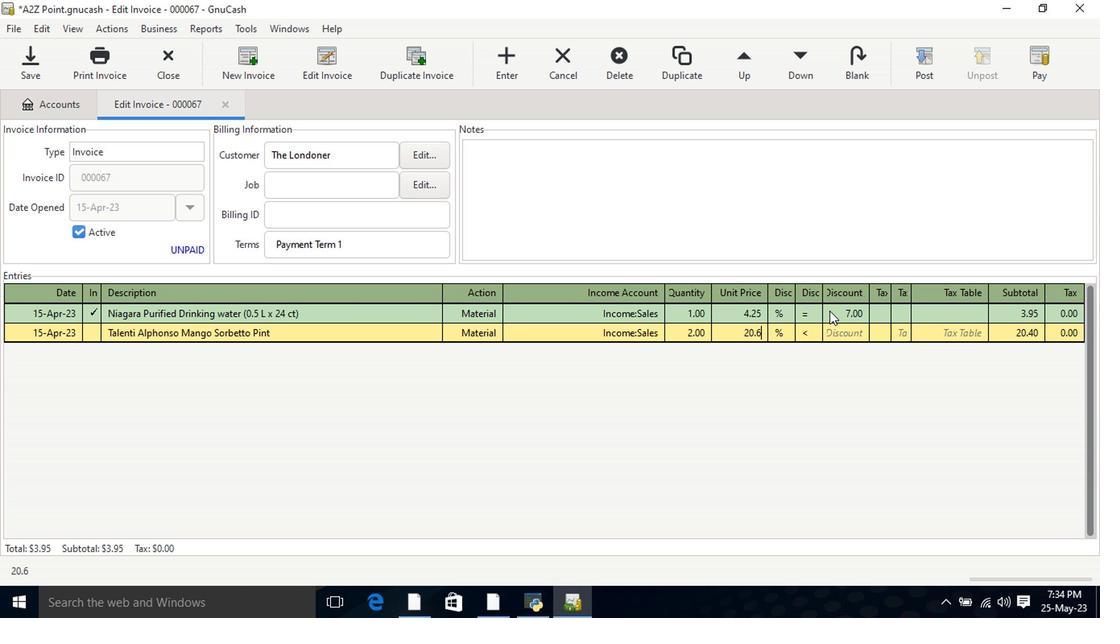 
Action: Mouse moved to (814, 335)
Screenshot: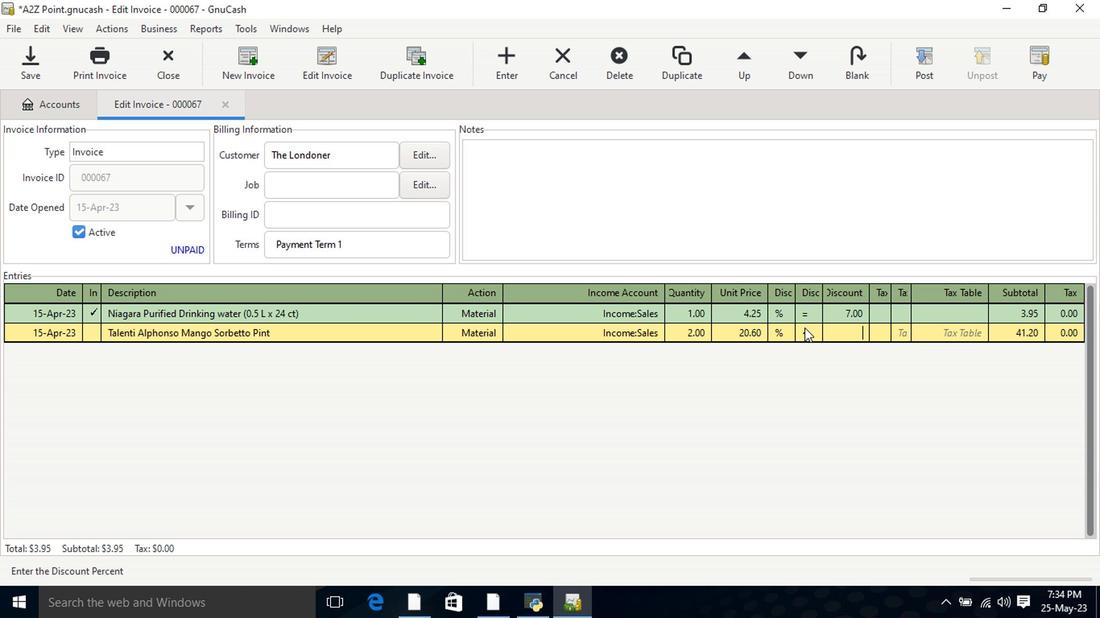 
Action: Mouse pressed left at (814, 335)
Screenshot: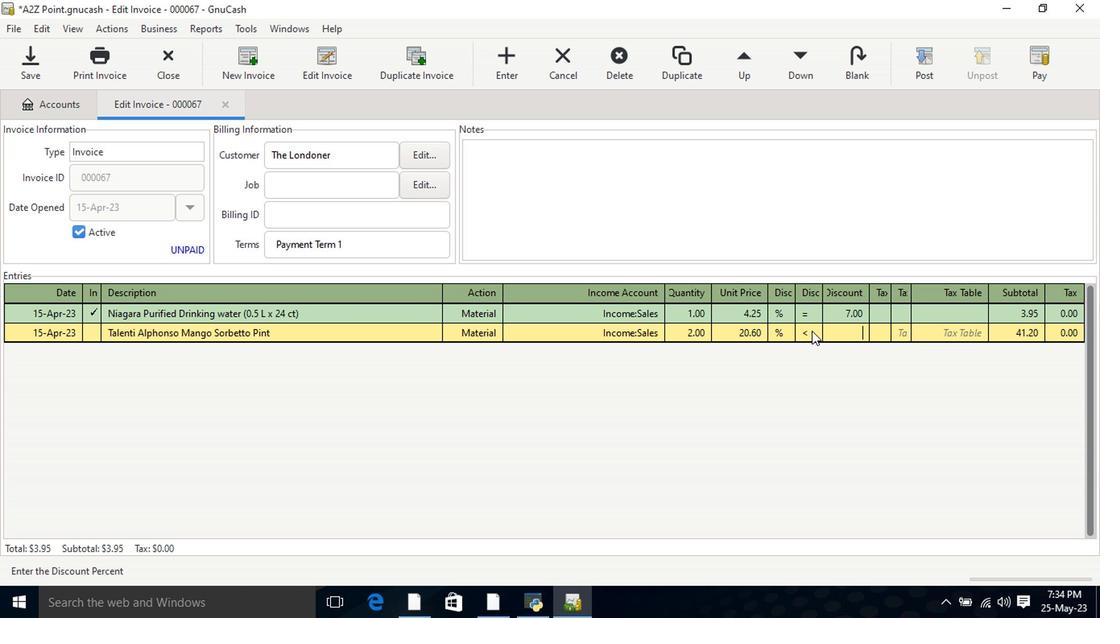 
Action: Mouse moved to (846, 339)
Screenshot: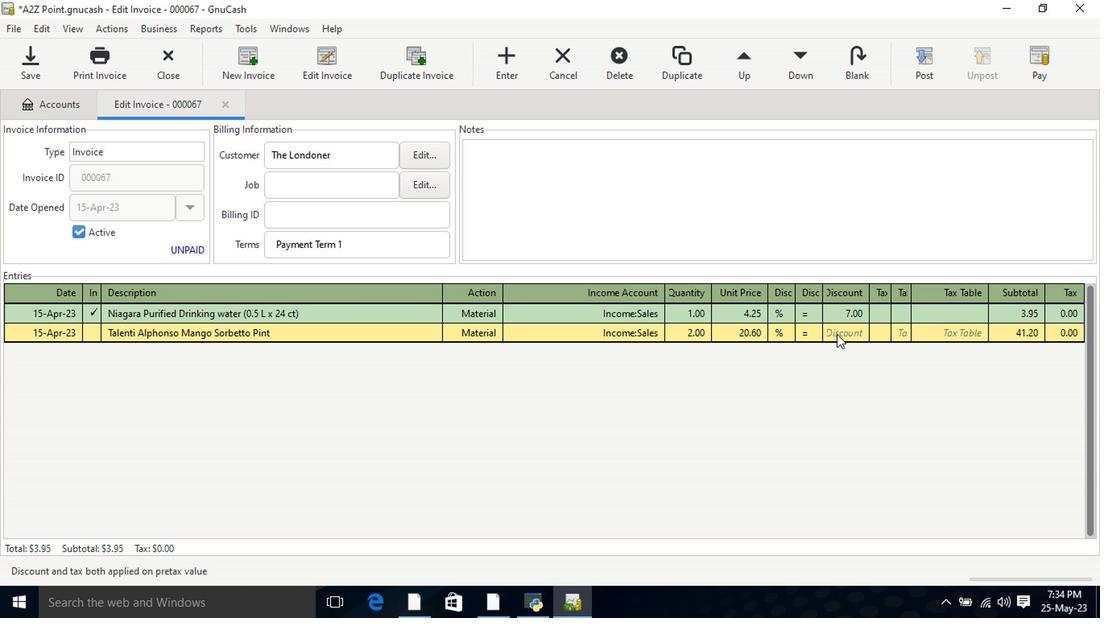 
Action: Mouse pressed left at (846, 339)
Screenshot: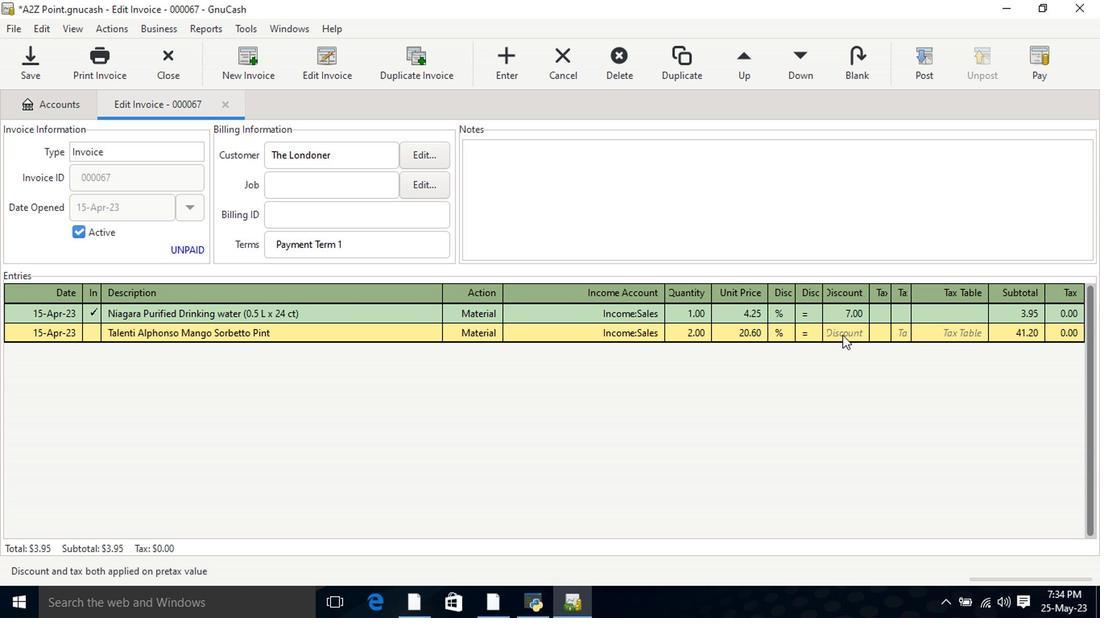 
Action: Mouse moved to (846, 339)
Screenshot: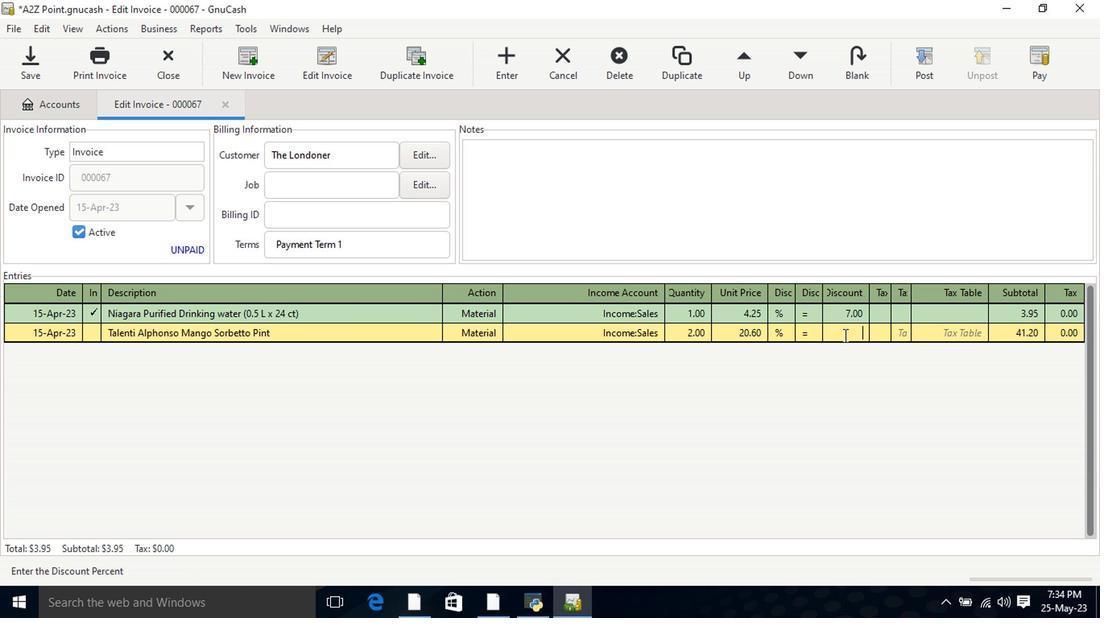 
Action: Key pressed 8<Key.tab><Key.tab>321<Key.space><Key.shift>Party<Key.shift>!<Key.space><Key.shift>Foil<Key.space><Key.shift>Gold<Key.space><Key.shift>Marble<Key.space><Key.shift>Paper<Key.space><Key.shift>Napkins<Key.space>6.5<Key.shift_r>"<Key.space><Key.shift_r>(20c<Key.backspace><Key.space>ct<Key.shift_r>)<Key.tab>mate<Key.tab>incom<Key.down><Key.down><Key.down><Key.tab>2<Key.tab>21.6<Key.tab>
Screenshot: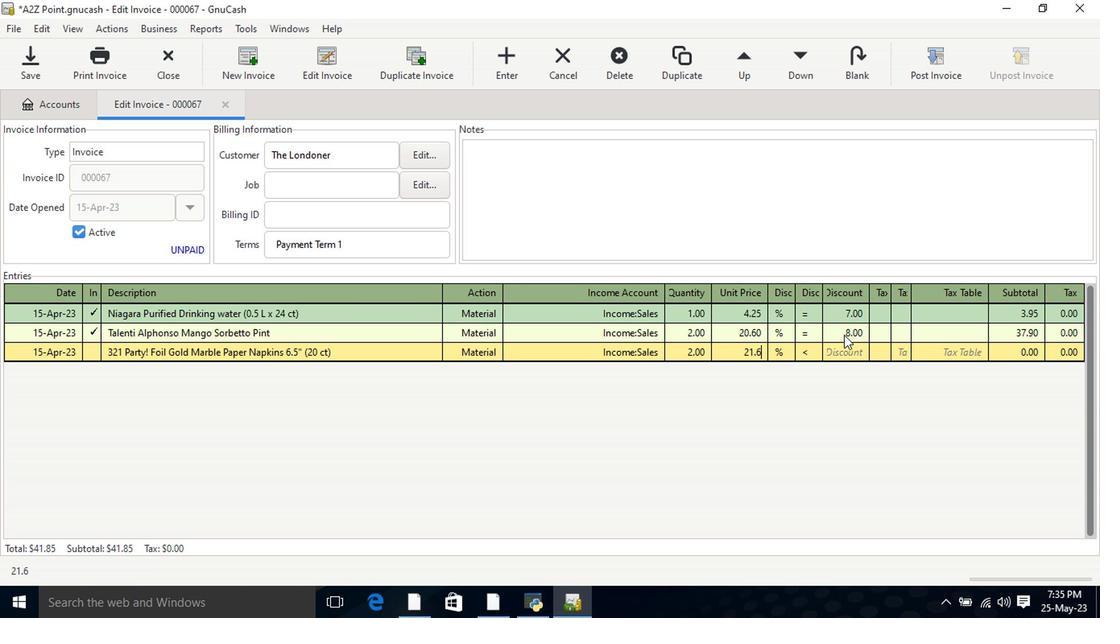 
Action: Mouse moved to (813, 351)
Screenshot: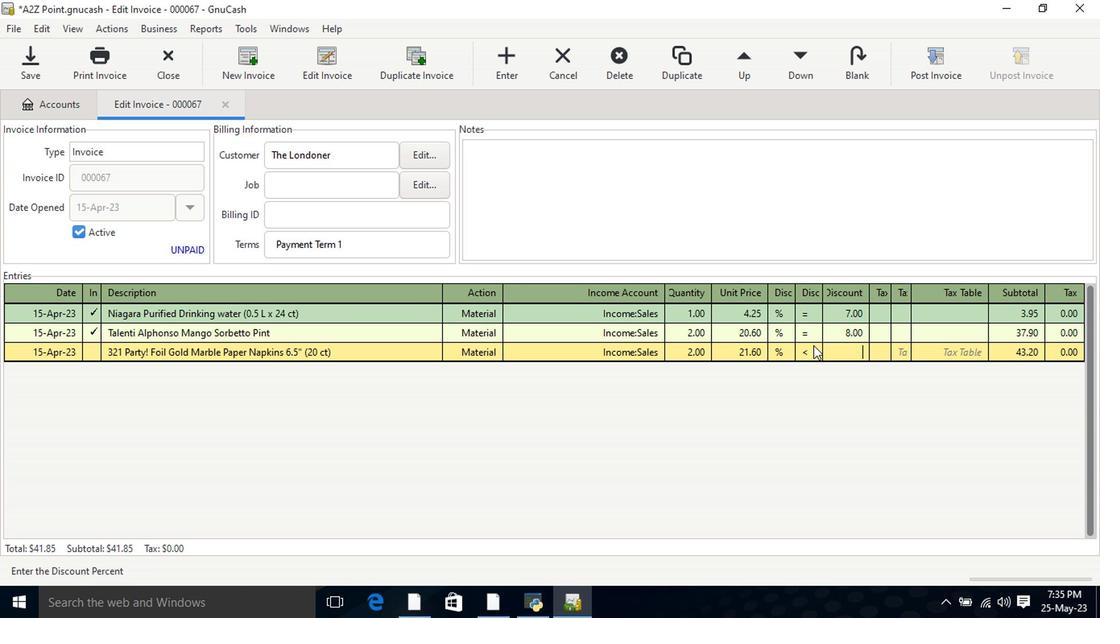 
Action: Mouse pressed left at (813, 351)
Screenshot: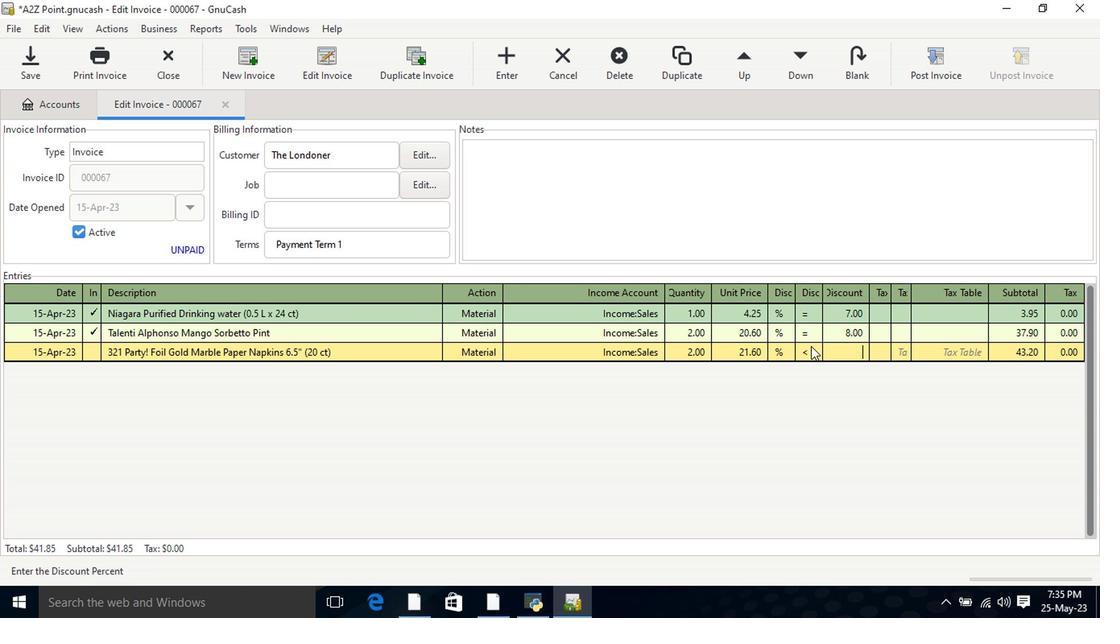 
Action: Mouse moved to (848, 351)
Screenshot: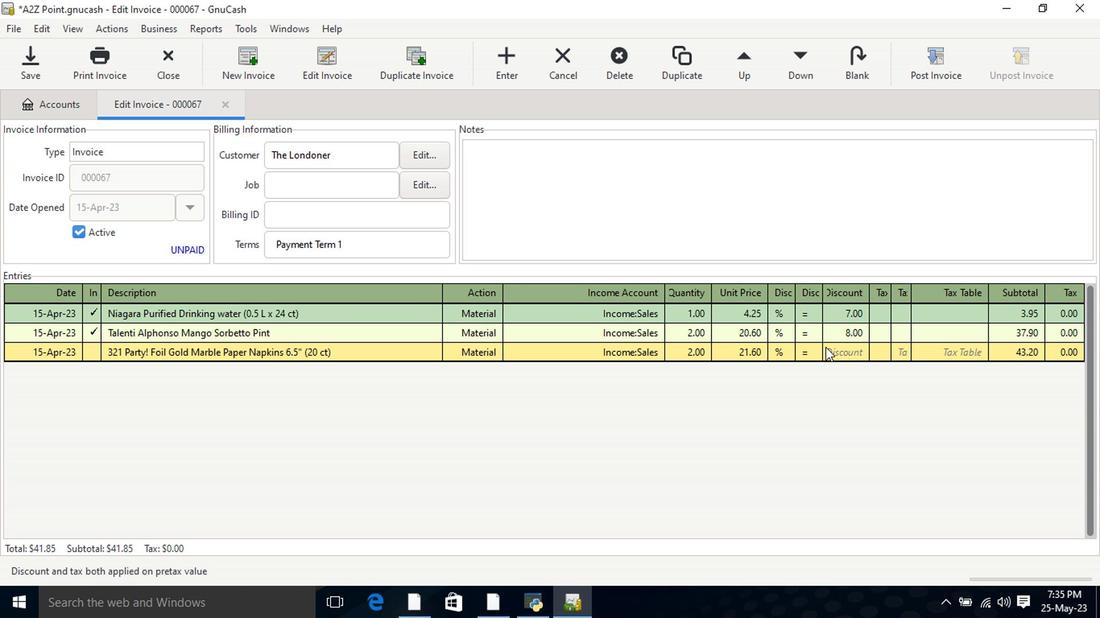 
Action: Mouse pressed left at (848, 351)
Screenshot: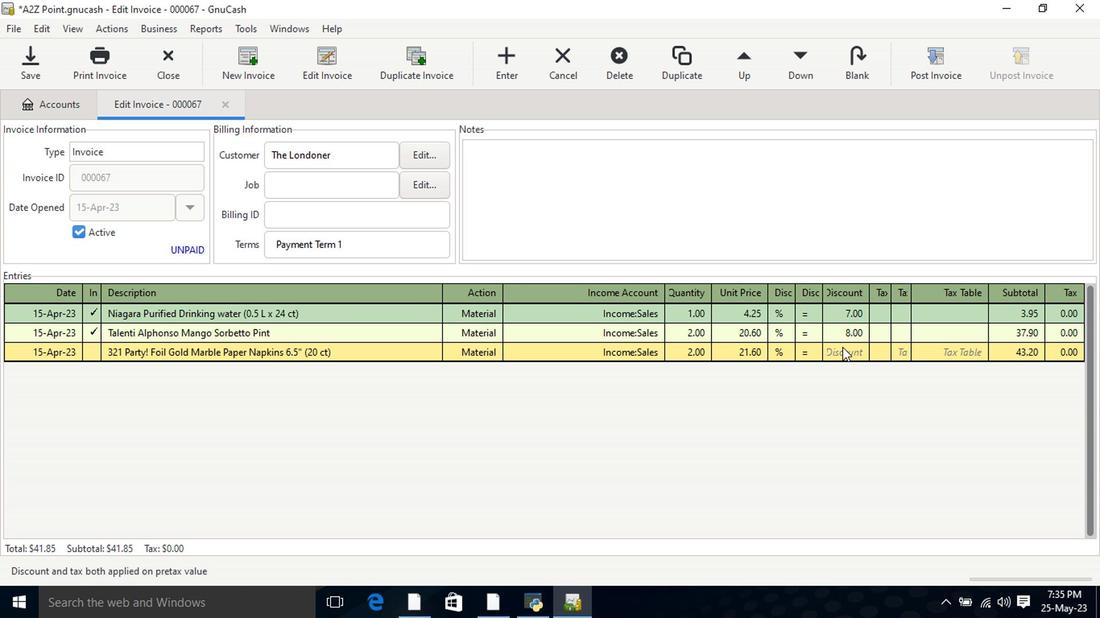 
Action: Mouse moved to (848, 351)
Screenshot: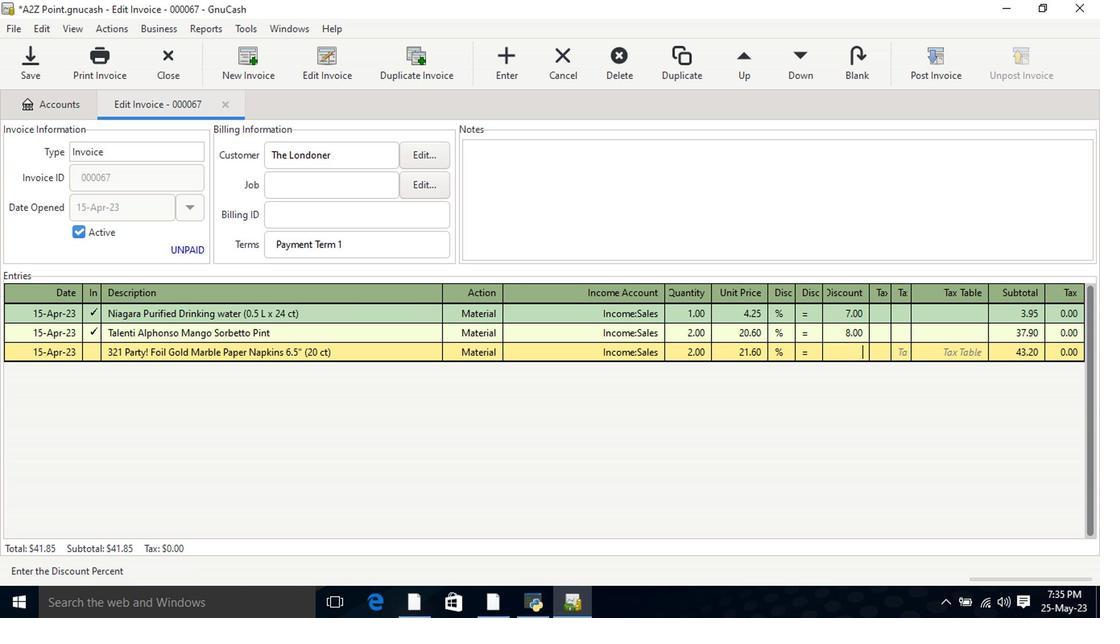 
Action: Key pressed 10<Key.tab>
Screenshot: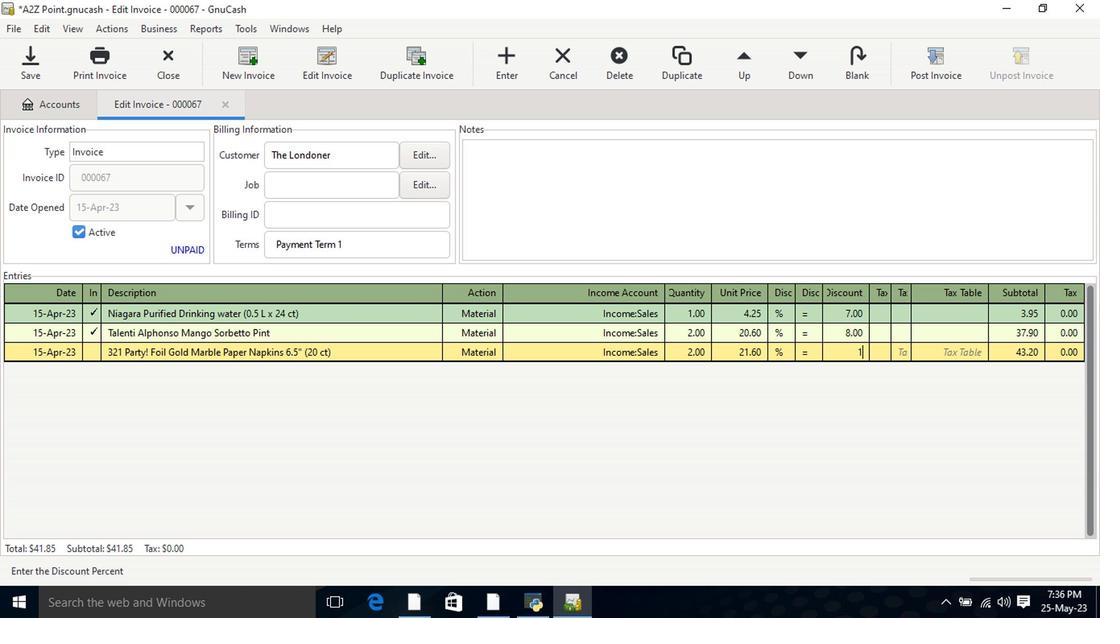 
Action: Mouse moved to (664, 207)
Screenshot: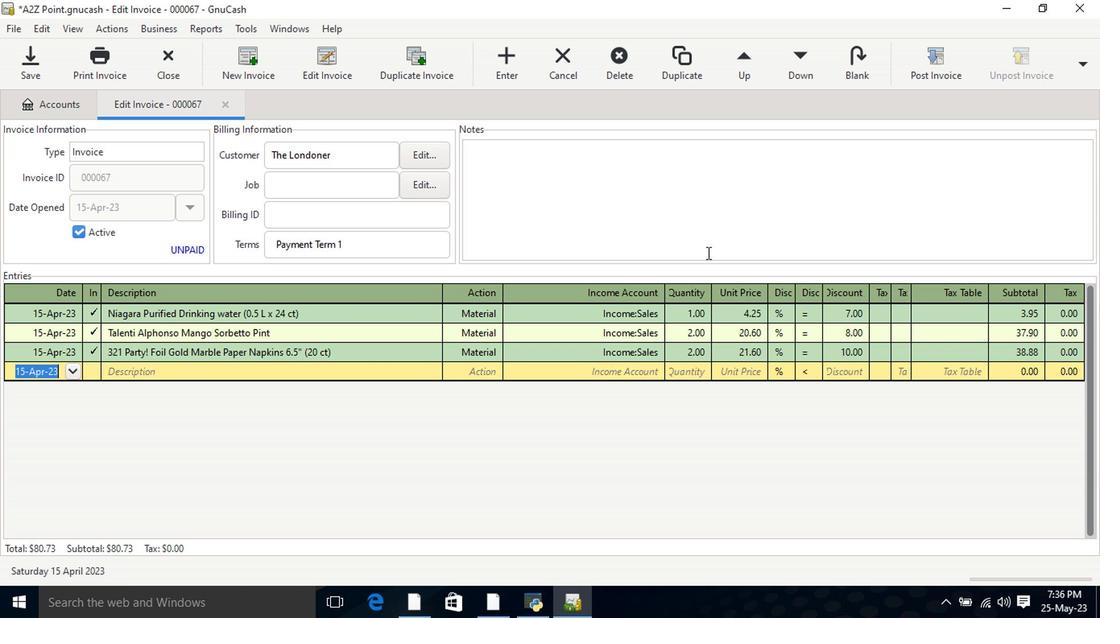 
Action: Mouse pressed left at (664, 207)
Screenshot: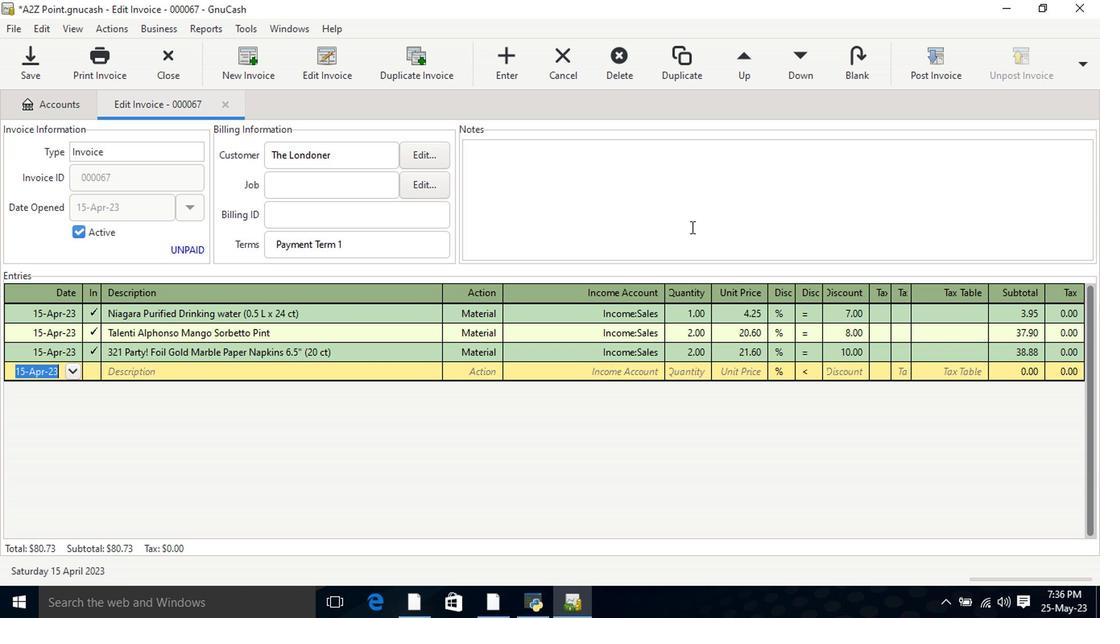 
Action: Key pressed <Key.shift>Looking<Key.space>forward<Key.space>t<Key.space>serving<Key.space>you<Key.space>again.
Screenshot: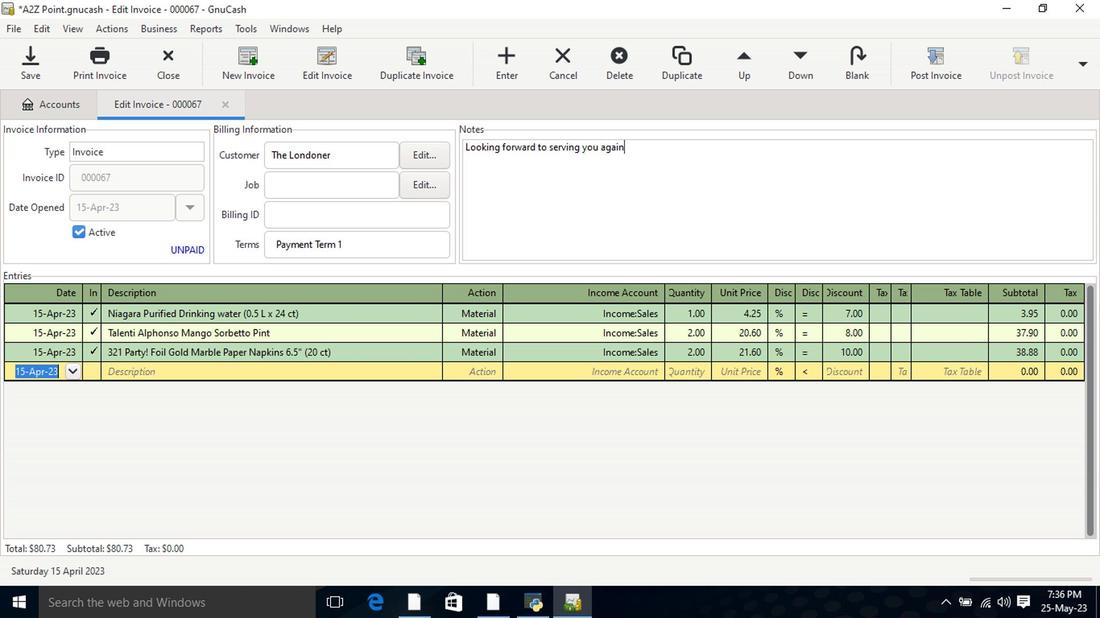 
Action: Mouse moved to (925, 67)
Screenshot: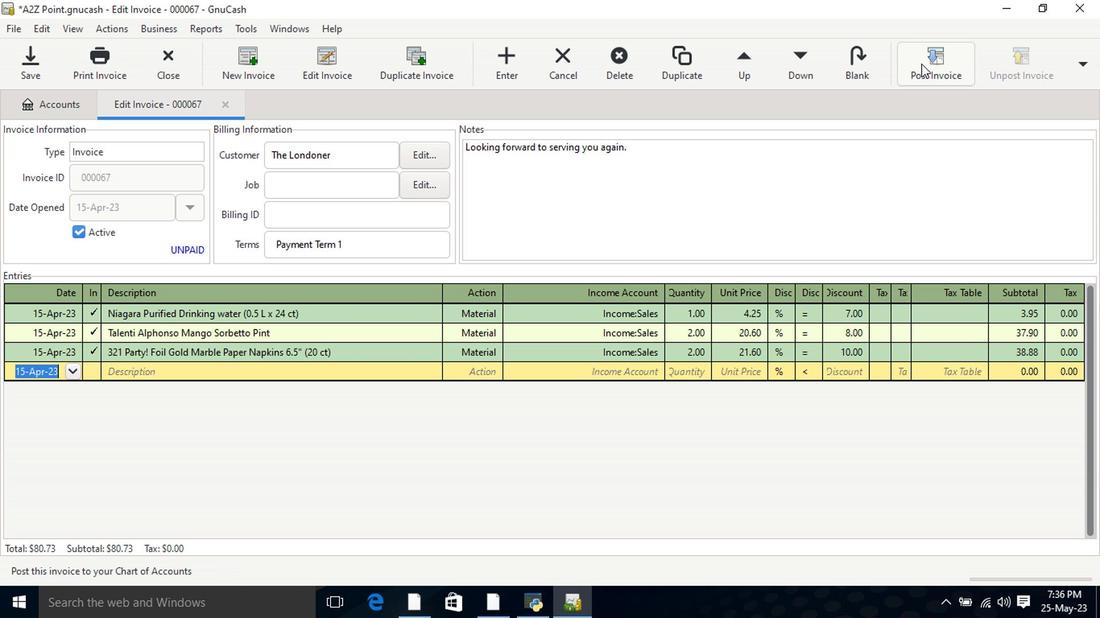 
Action: Mouse pressed left at (925, 67)
Screenshot: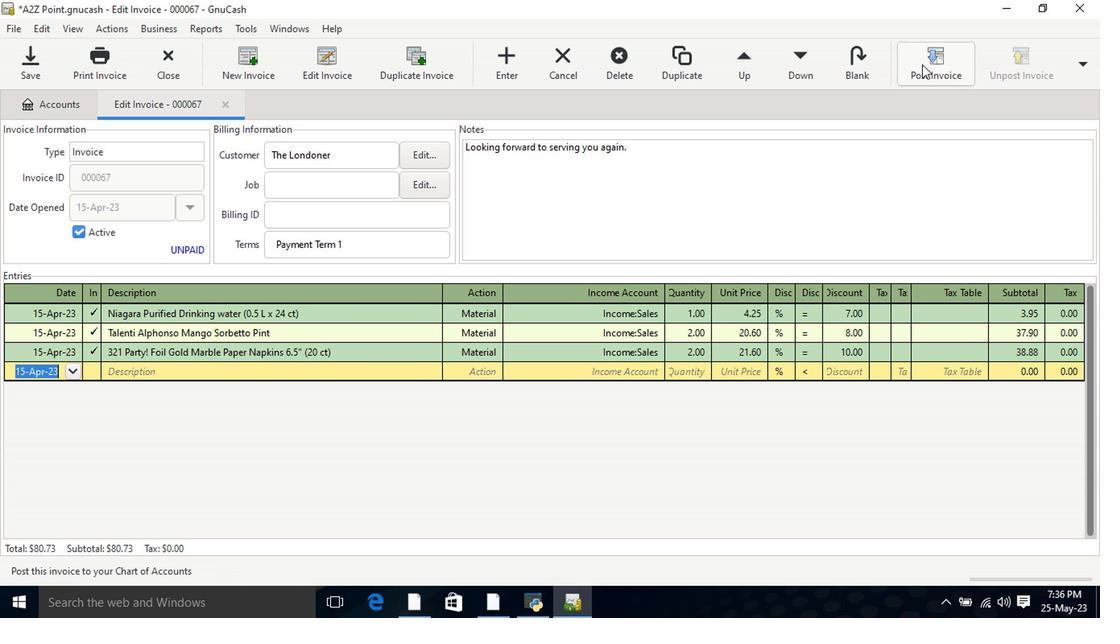 
Action: Mouse moved to (682, 271)
Screenshot: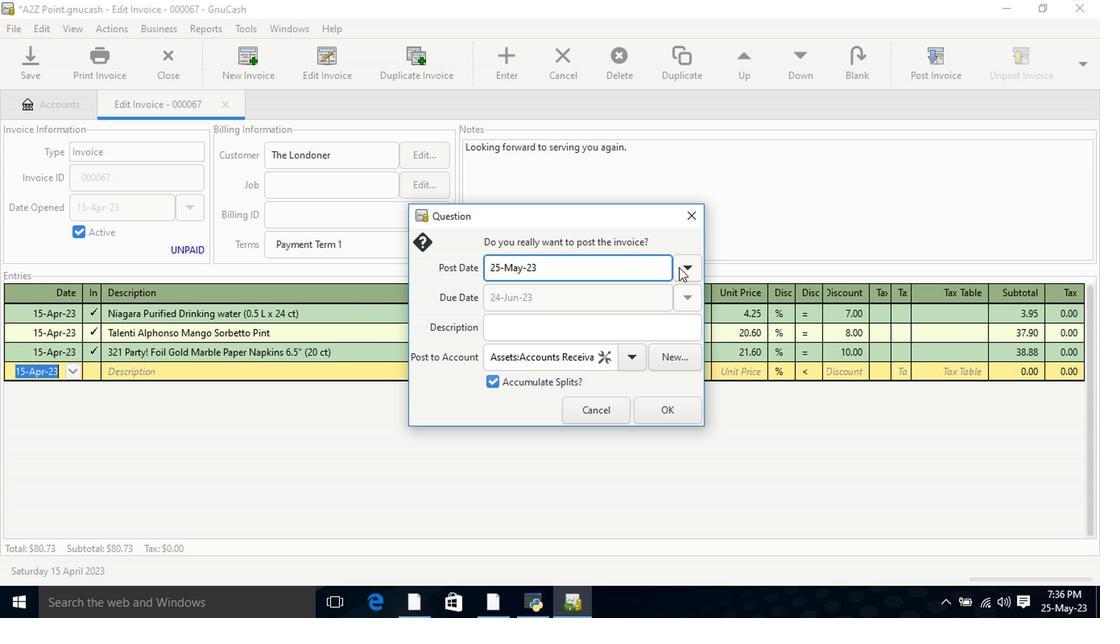 
Action: Mouse pressed left at (682, 271)
Screenshot: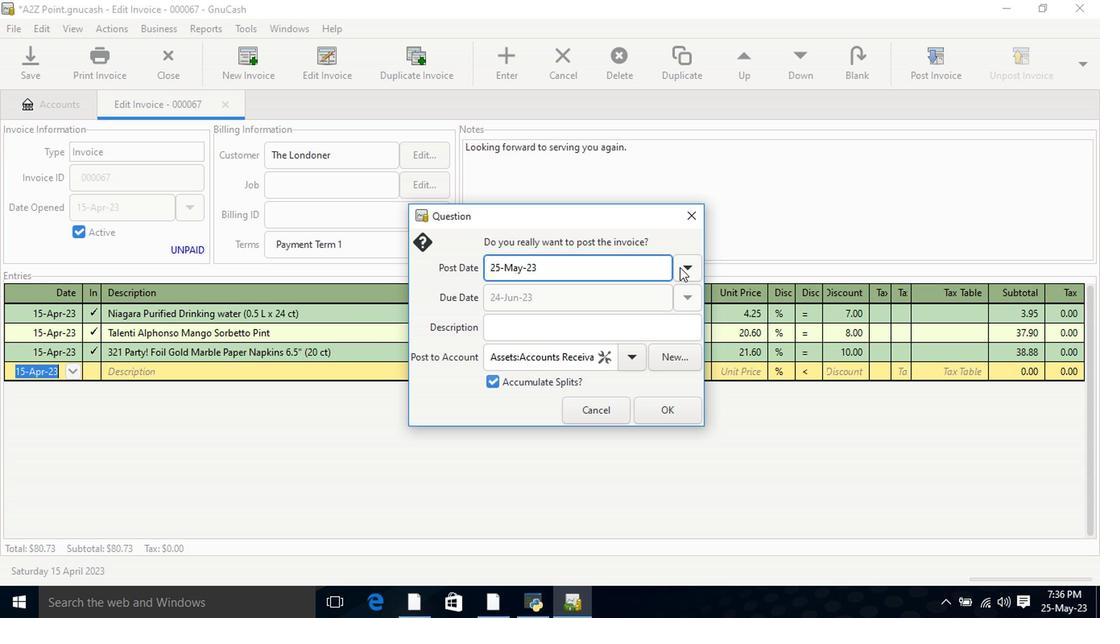 
Action: Mouse moved to (566, 294)
Screenshot: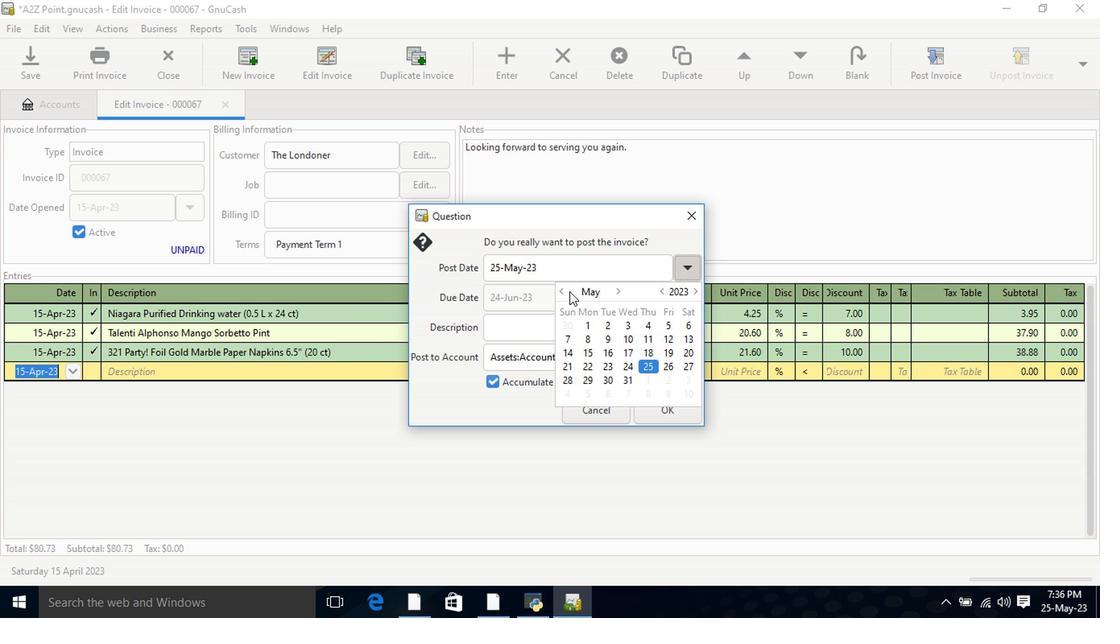 
Action: Mouse pressed left at (566, 294)
Screenshot: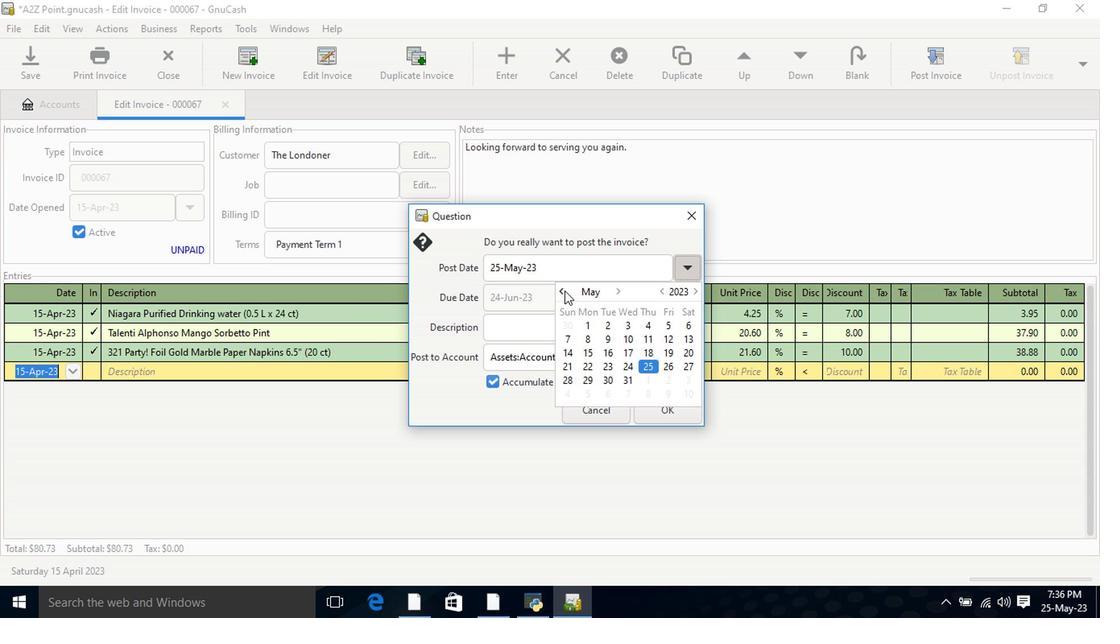 
Action: Mouse moved to (694, 357)
Screenshot: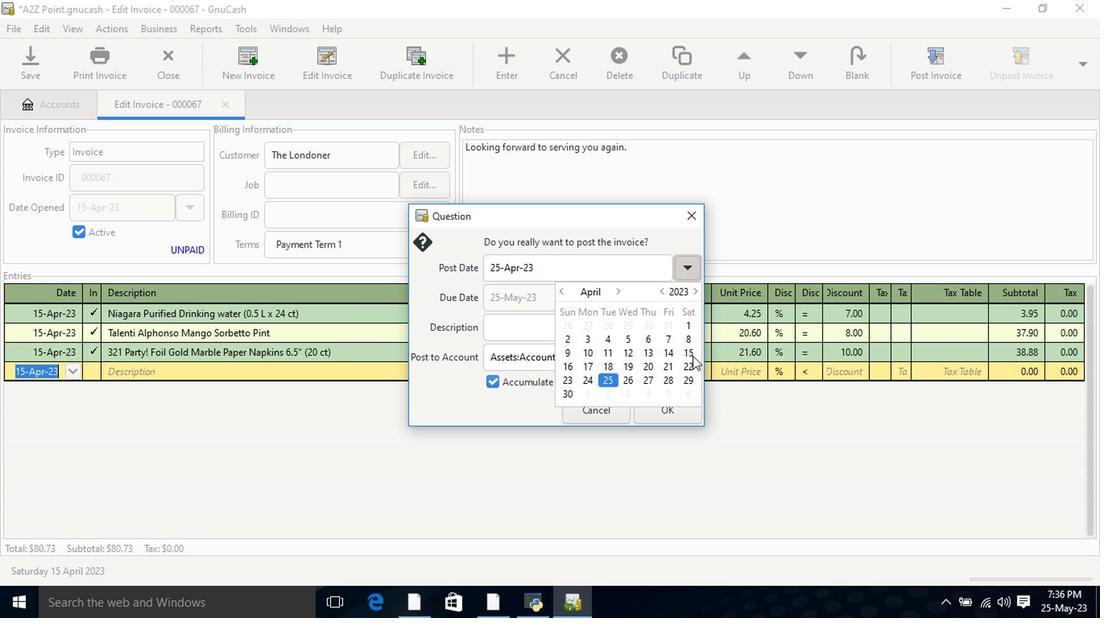 
Action: Mouse pressed left at (694, 357)
Screenshot: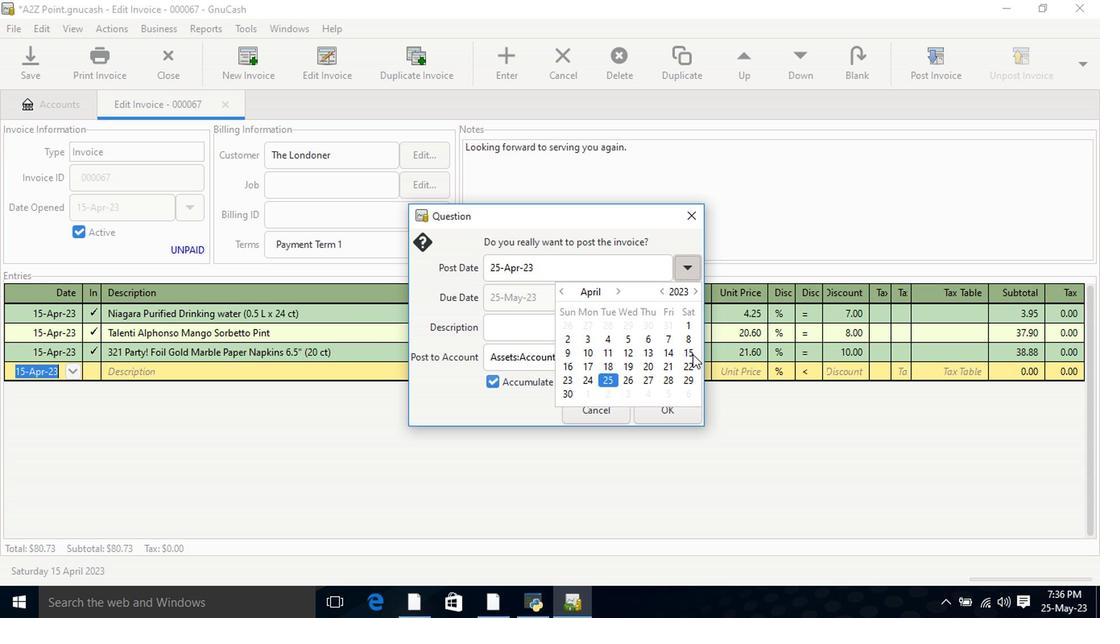 
Action: Mouse pressed left at (694, 357)
Screenshot: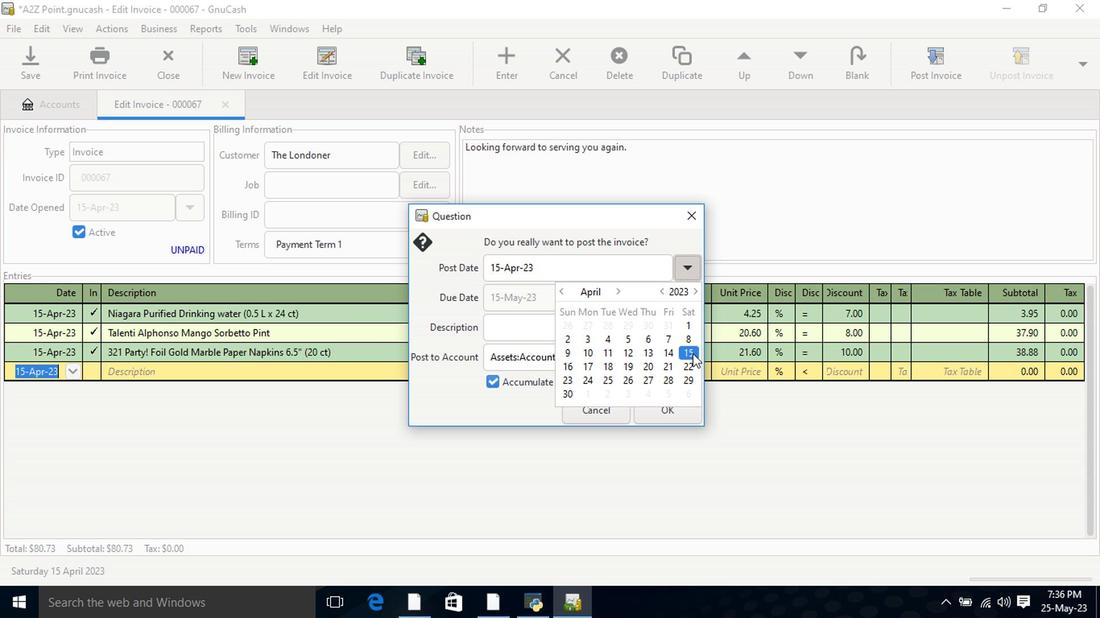 
Action: Mouse moved to (1078, 77)
Screenshot: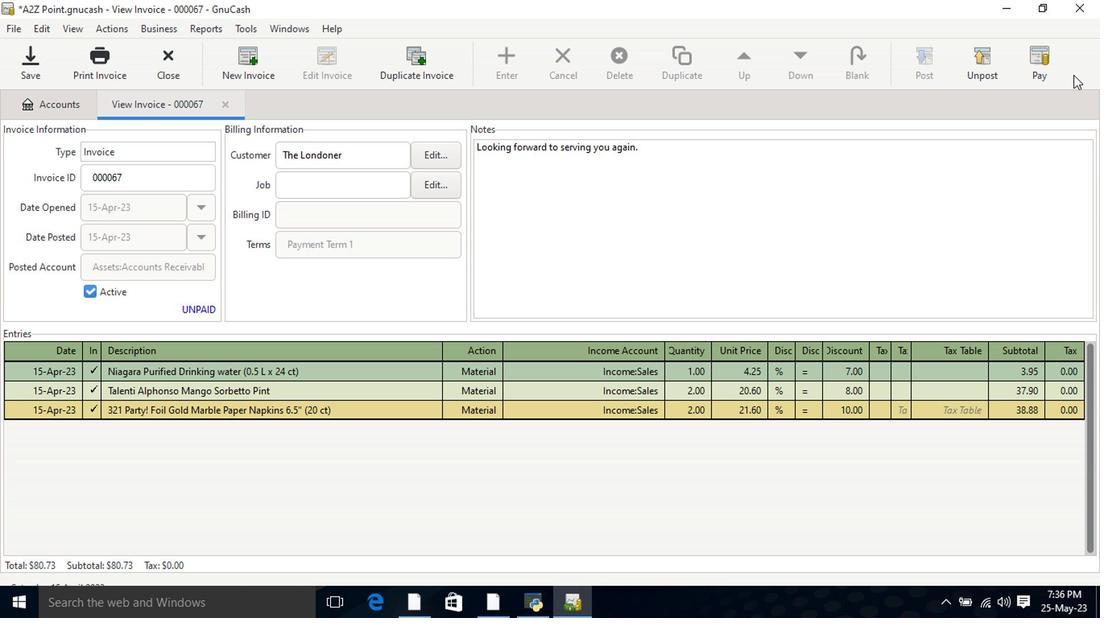 
Action: Mouse pressed left at (1050, 72)
Screenshot: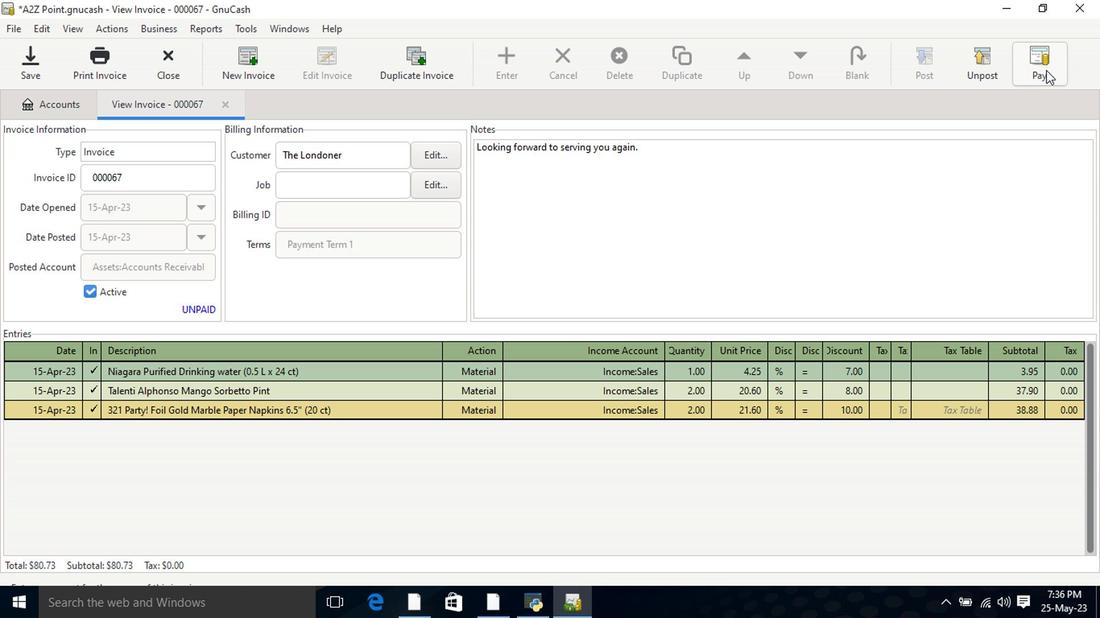 
Action: Mouse moved to (493, 319)
Screenshot: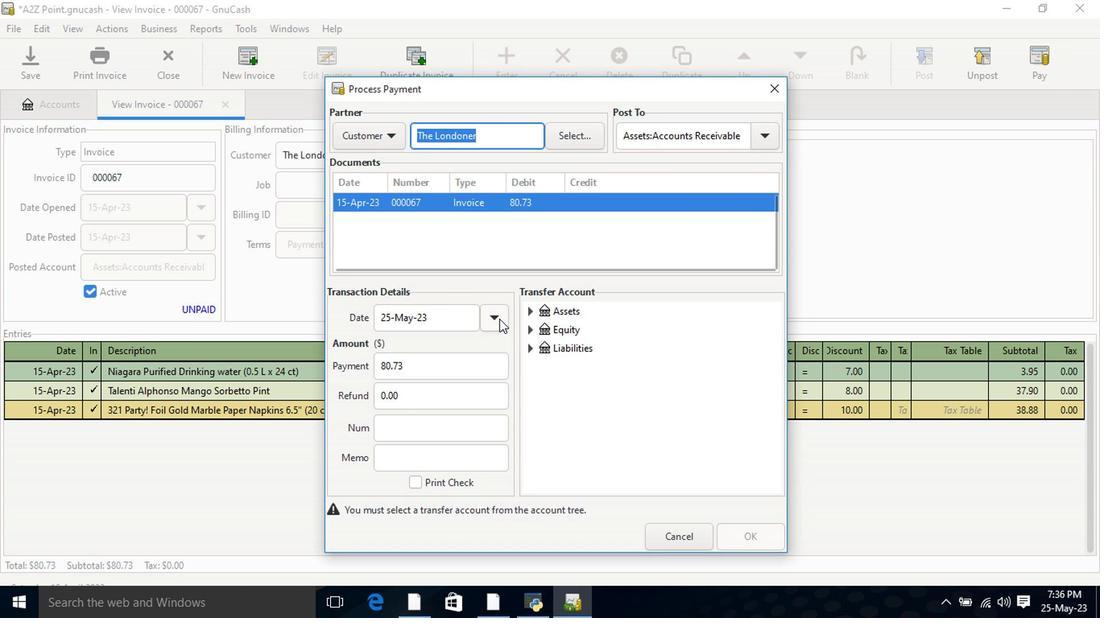 
Action: Mouse pressed left at (493, 319)
Screenshot: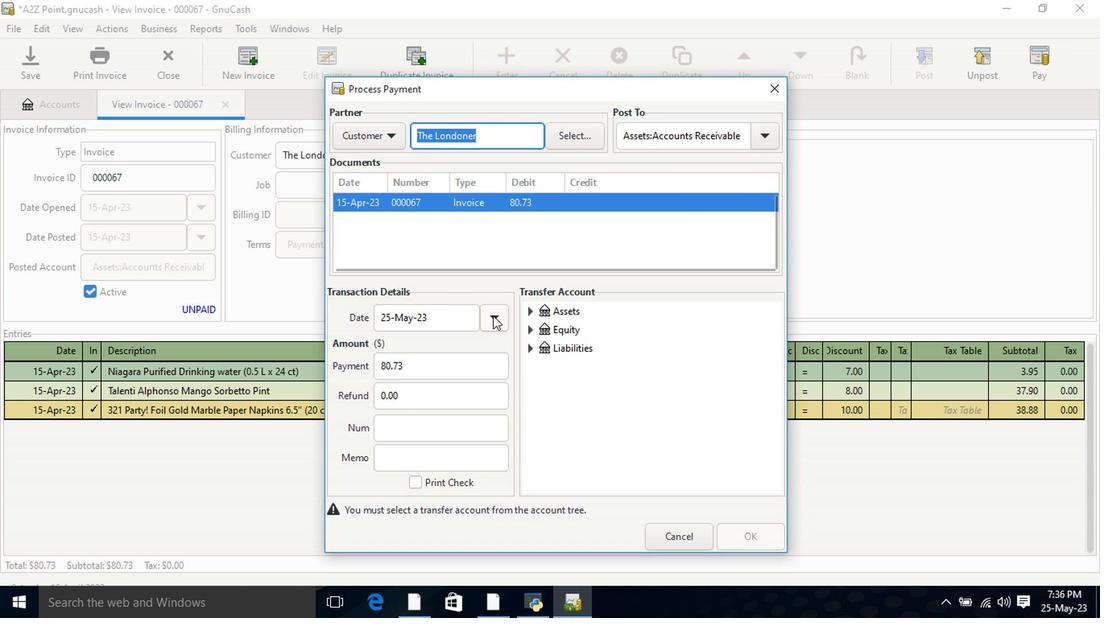 
Action: Mouse moved to (398, 409)
Screenshot: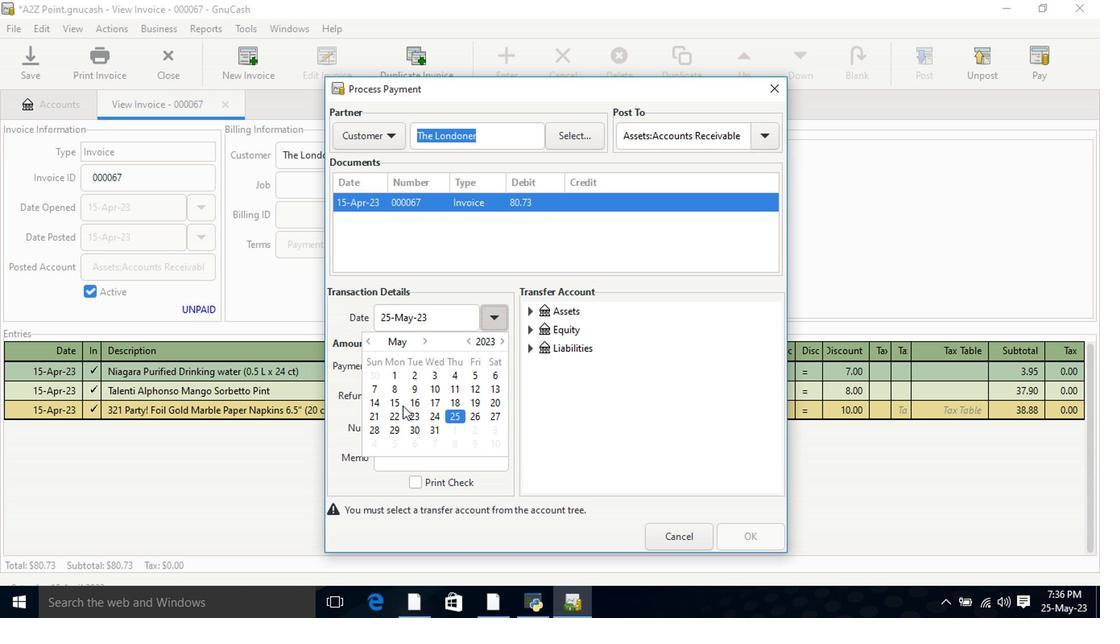 
Action: Mouse pressed left at (398, 409)
Screenshot: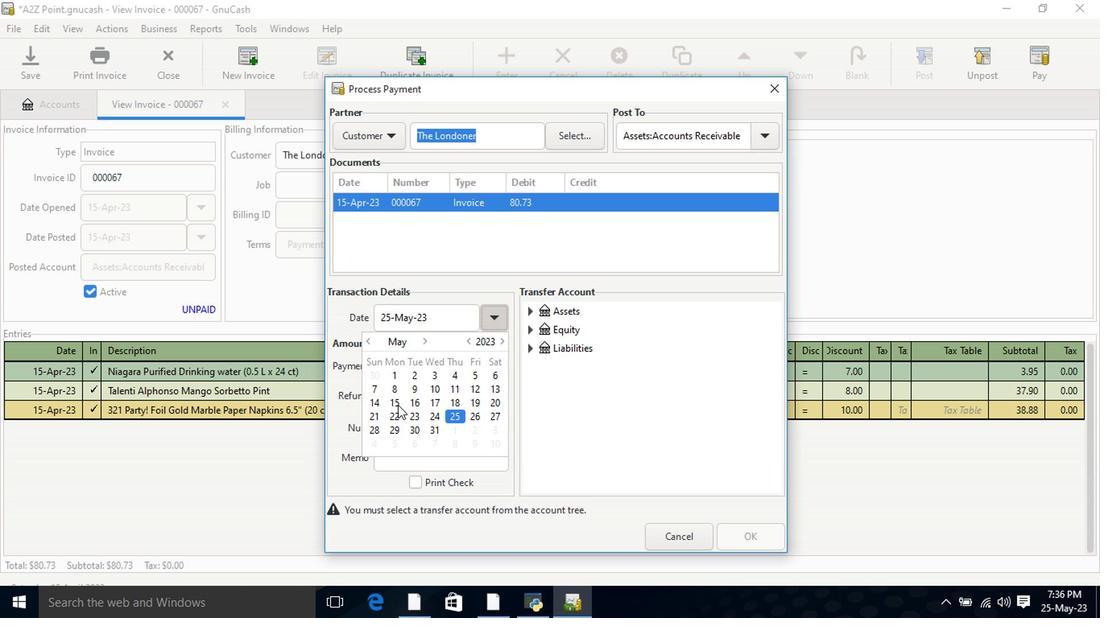 
Action: Mouse pressed left at (398, 409)
Screenshot: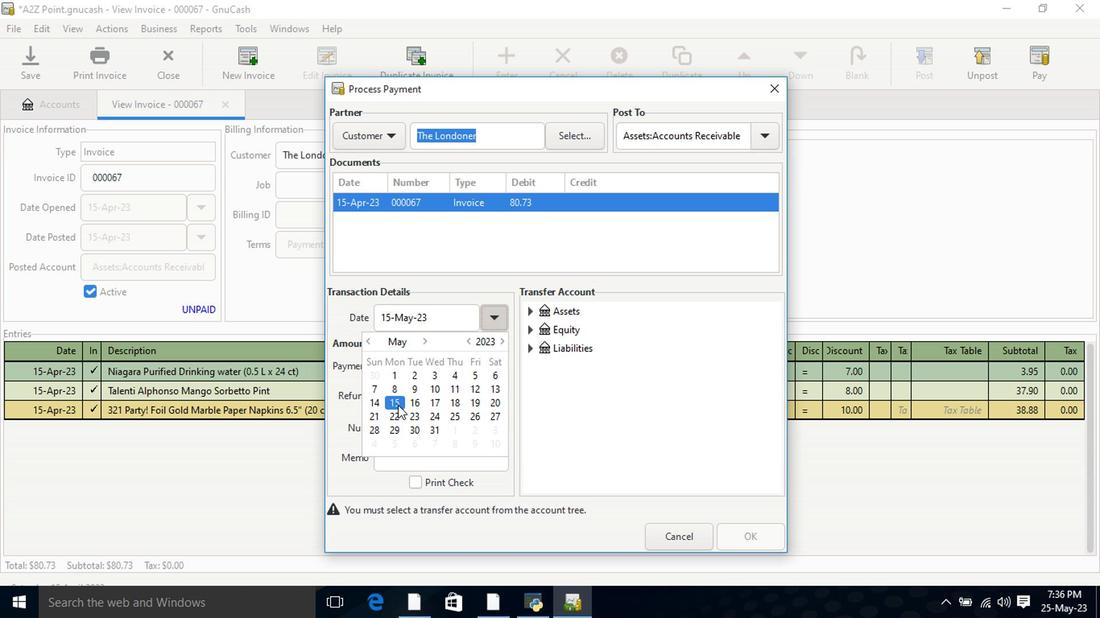 
Action: Mouse moved to (531, 315)
Screenshot: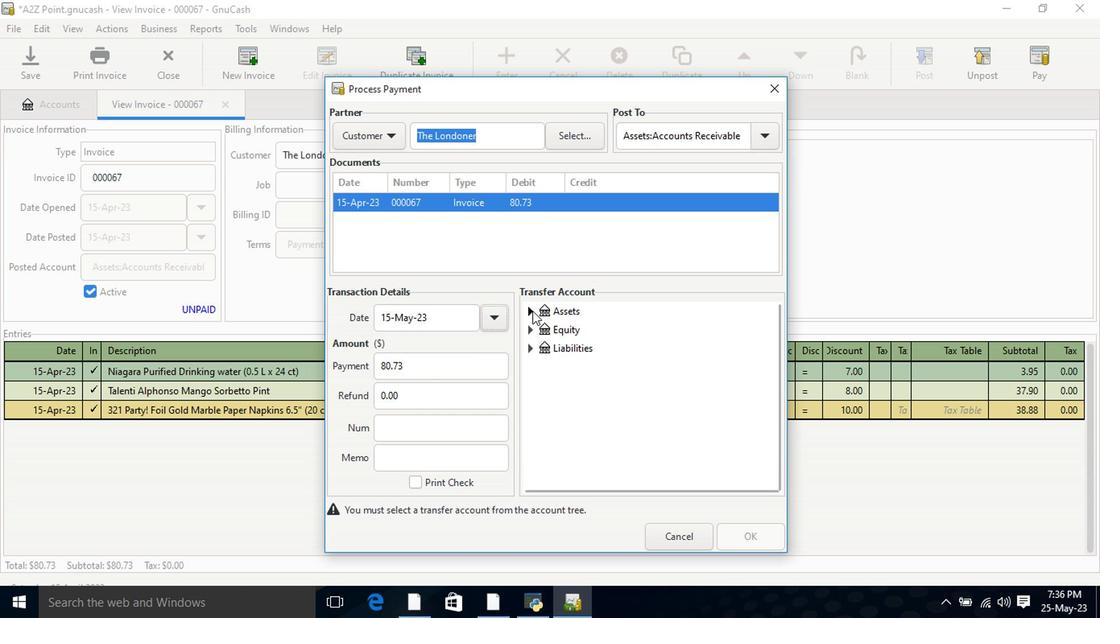 
Action: Mouse pressed left at (531, 315)
Screenshot: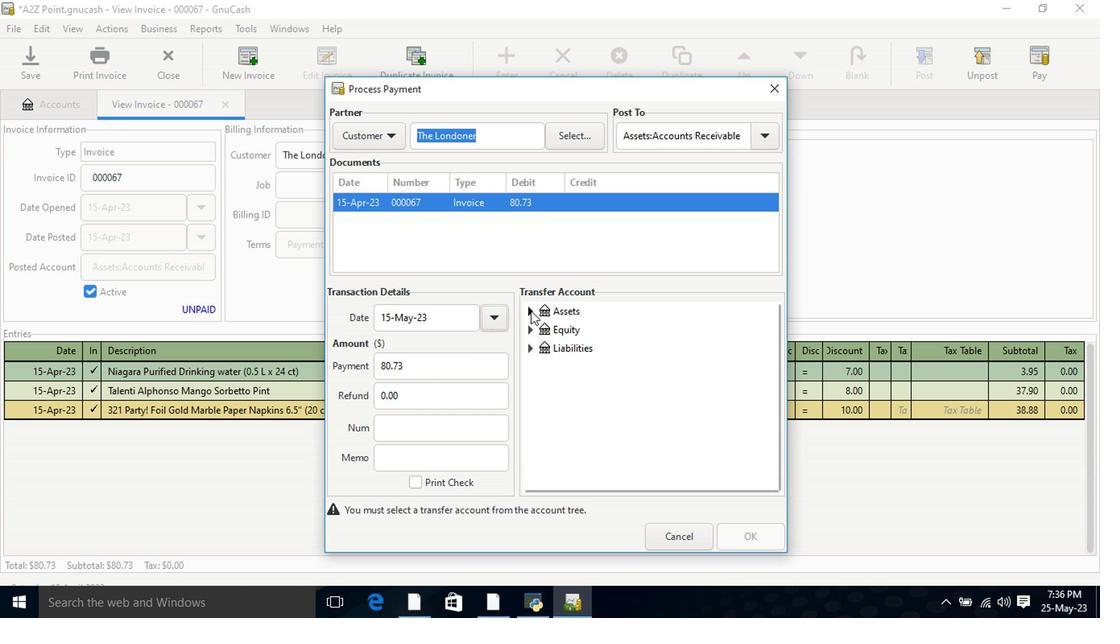 
Action: Mouse moved to (598, 357)
Screenshot: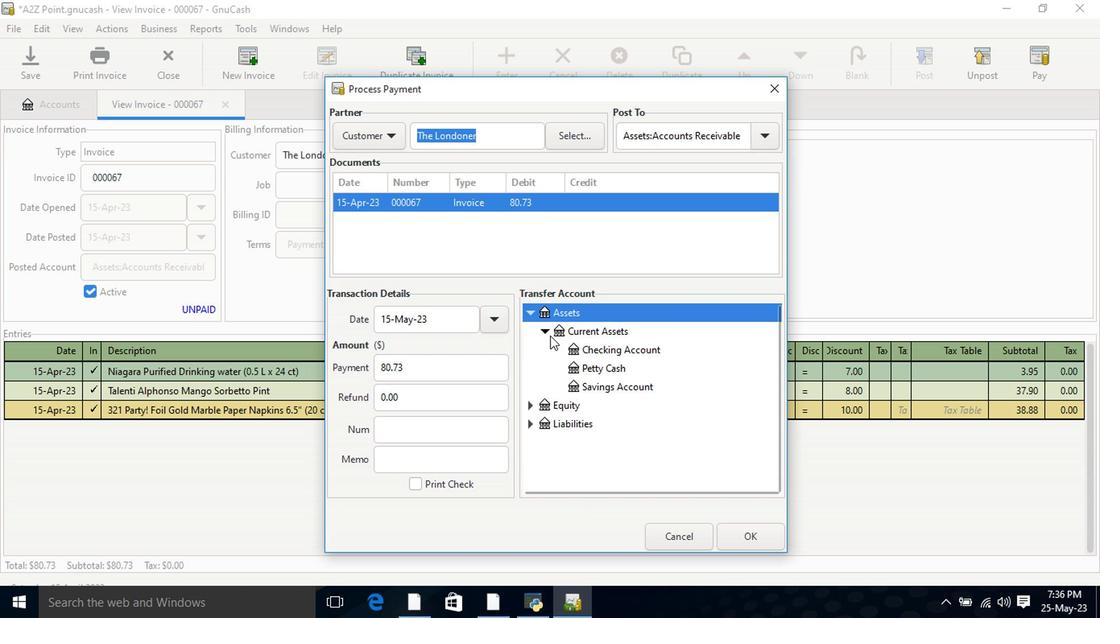 
Action: Mouse pressed left at (598, 357)
Screenshot: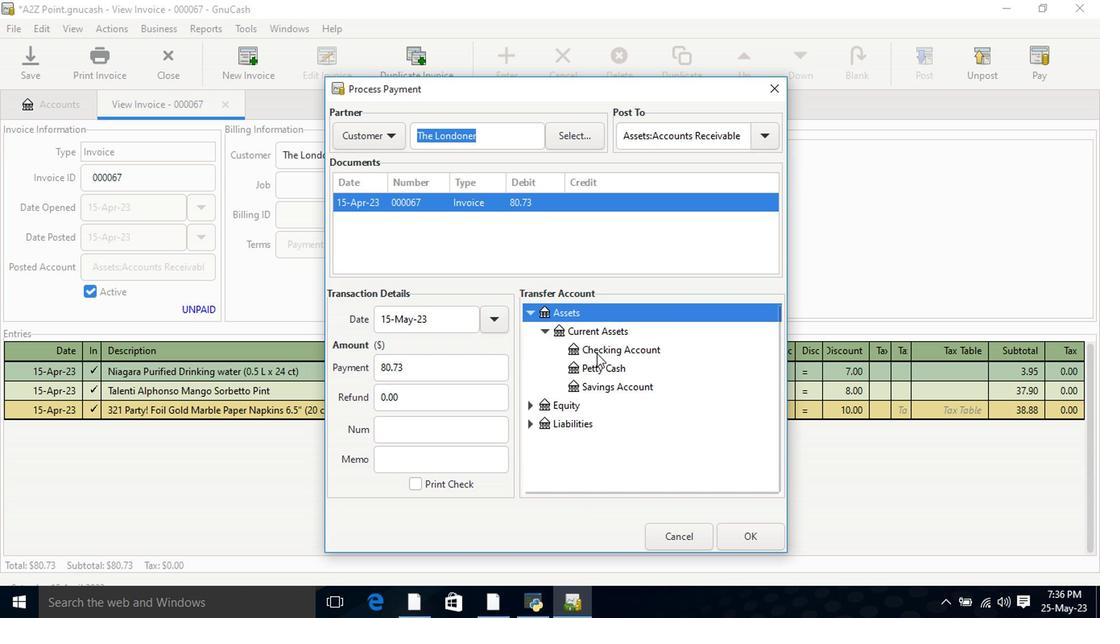 
Action: Mouse moved to (748, 545)
Screenshot: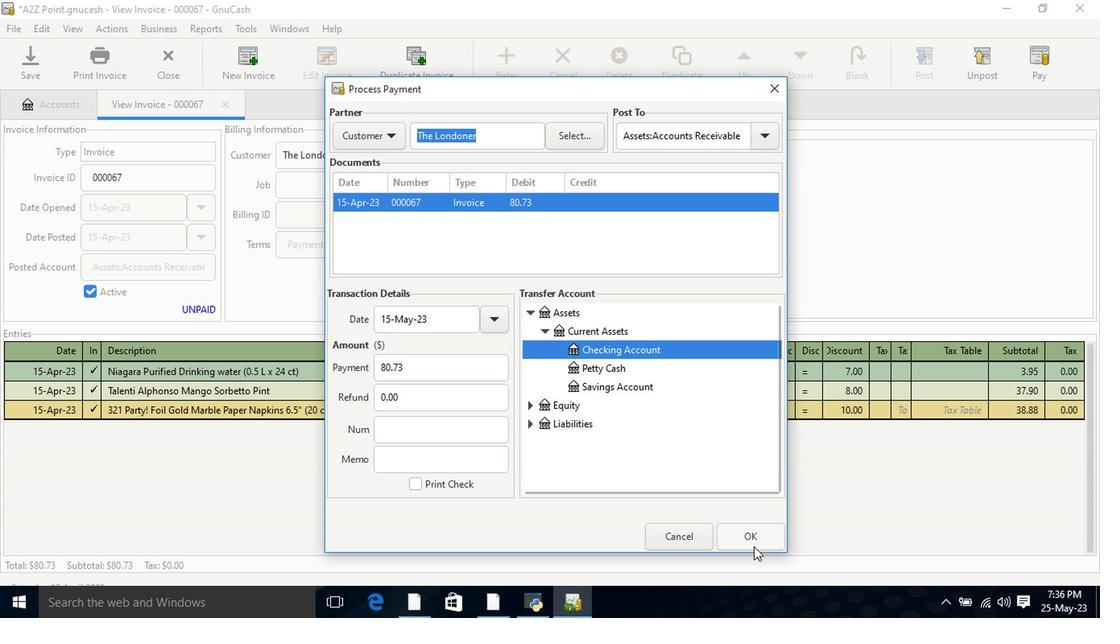 
Action: Mouse pressed left at (748, 545)
Screenshot: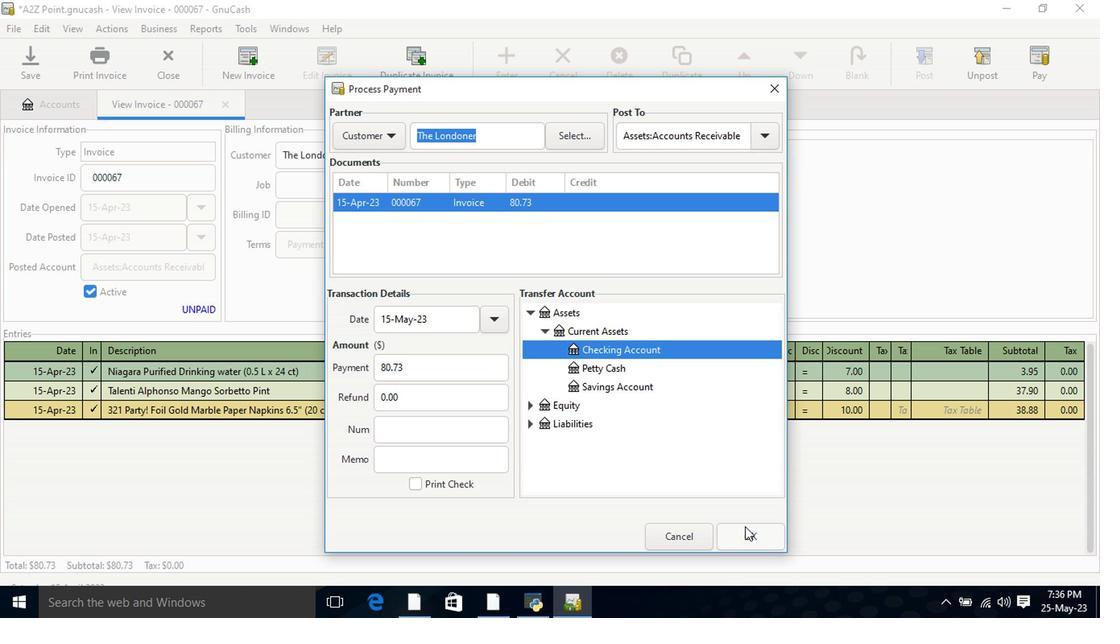 
Action: Mouse moved to (411, 61)
Screenshot: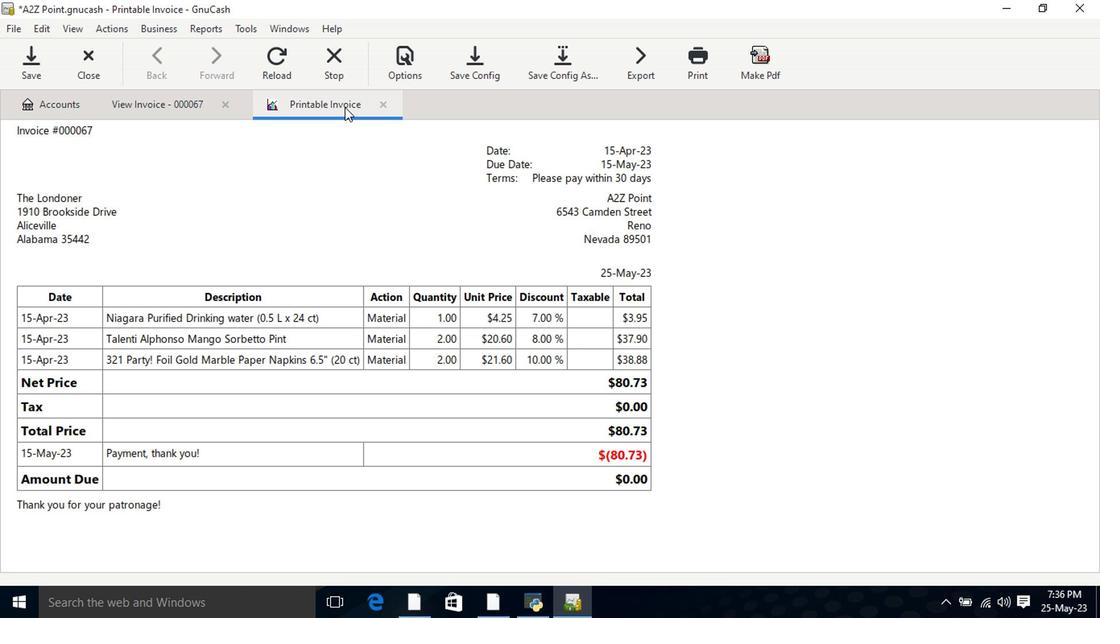 
Action: Mouse pressed left at (398, 74)
Screenshot: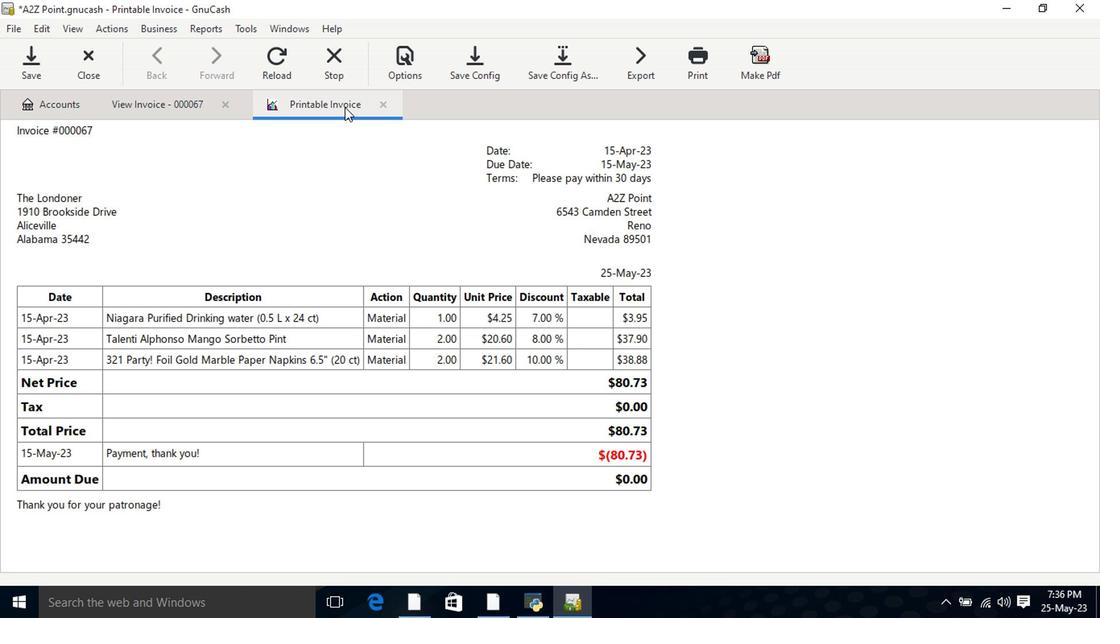 
Action: Mouse moved to (340, 134)
Screenshot: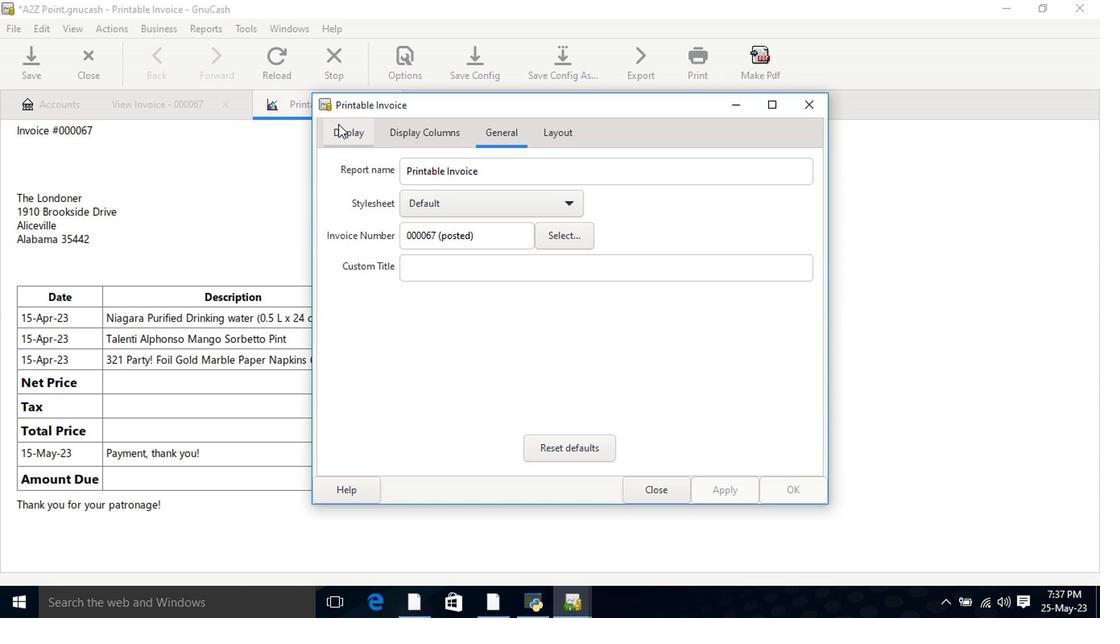 
Action: Mouse pressed left at (340, 134)
Screenshot: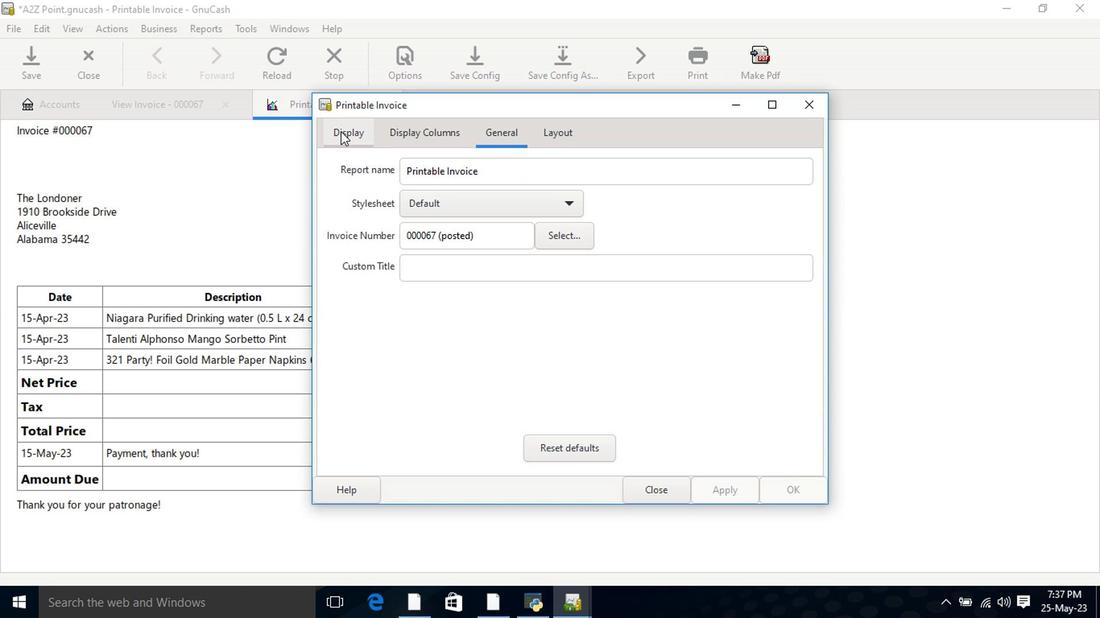 
Action: Mouse moved to (454, 324)
Screenshot: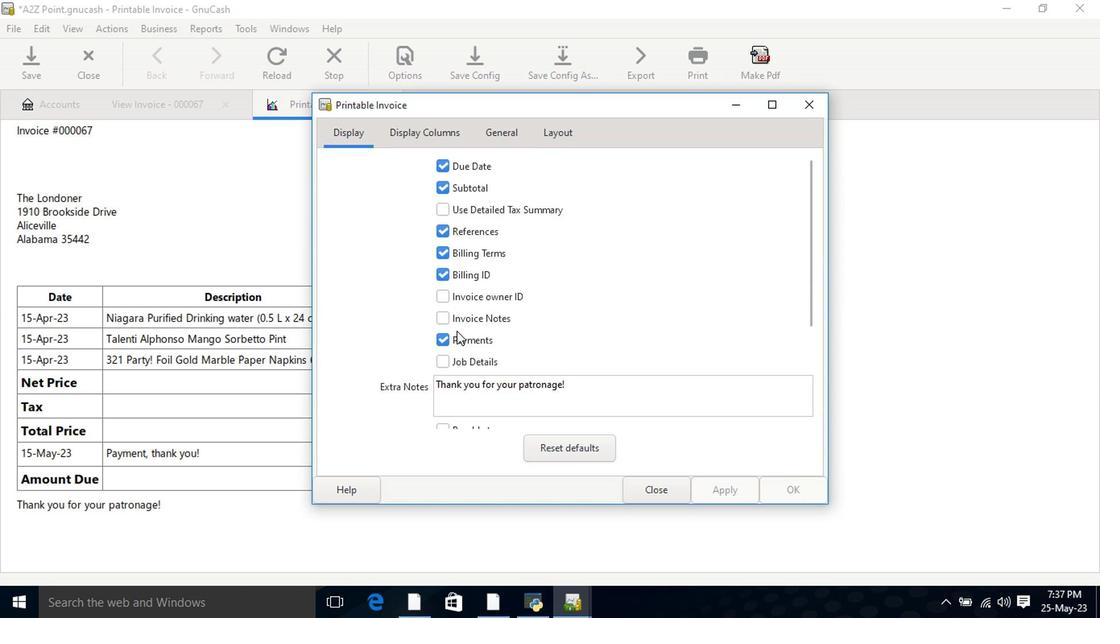 
Action: Mouse pressed left at (454, 324)
Screenshot: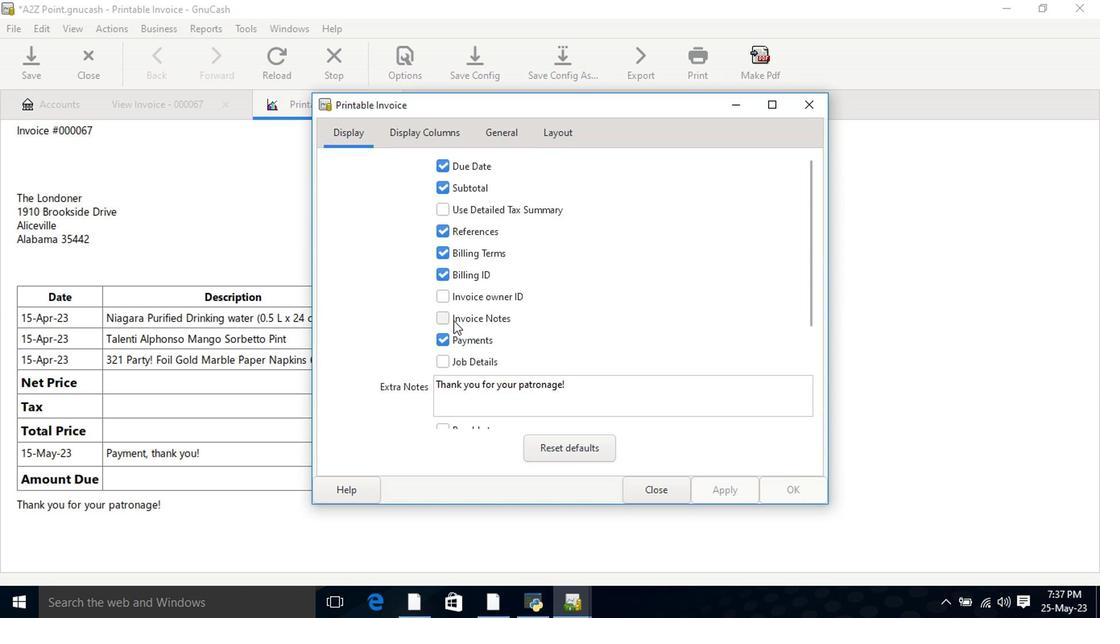 
Action: Mouse moved to (707, 489)
Screenshot: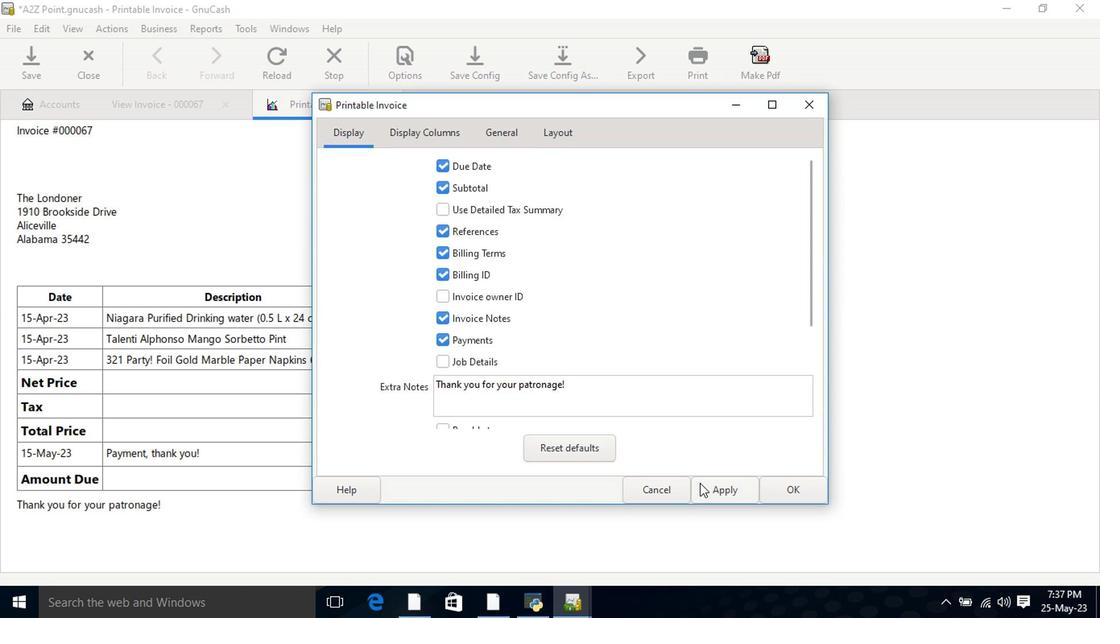 
Action: Mouse pressed left at (707, 489)
Screenshot: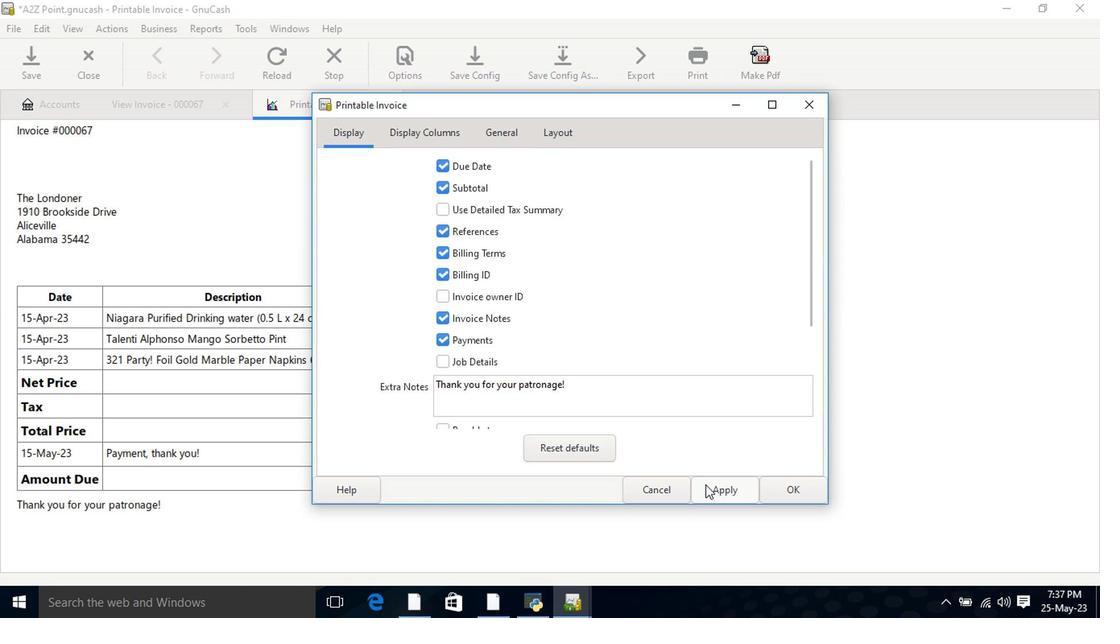 
Action: Mouse moved to (672, 491)
Screenshot: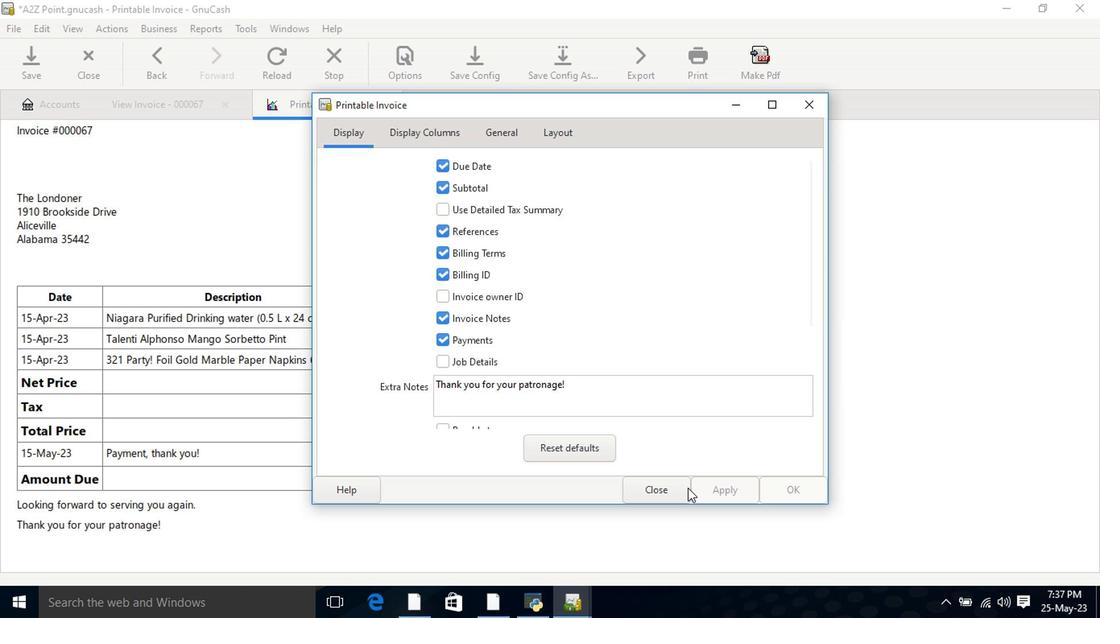 
